 Task: Open Card Card0000000308 in Board Board0000000077 in Workspace WS0000000026 in Trello. Add Member Carxxstreet791@gmail.com to Card Card0000000308 in Board Board0000000077 in Workspace WS0000000026 in Trello. Add Red Label titled Label0000000308 to Card Card0000000308 in Board Board0000000077 in Workspace WS0000000026 in Trello. Add Checklist CL0000000308 to Card Card0000000308 in Board Board0000000077 in Workspace WS0000000026 in Trello. Add Dates with Start Date as Nov 01 2023 and Due Date as Nov 30 2023 to Card Card0000000308 in Board Board0000000077 in Workspace WS0000000026 in Trello
Action: Mouse moved to (349, 552)
Screenshot: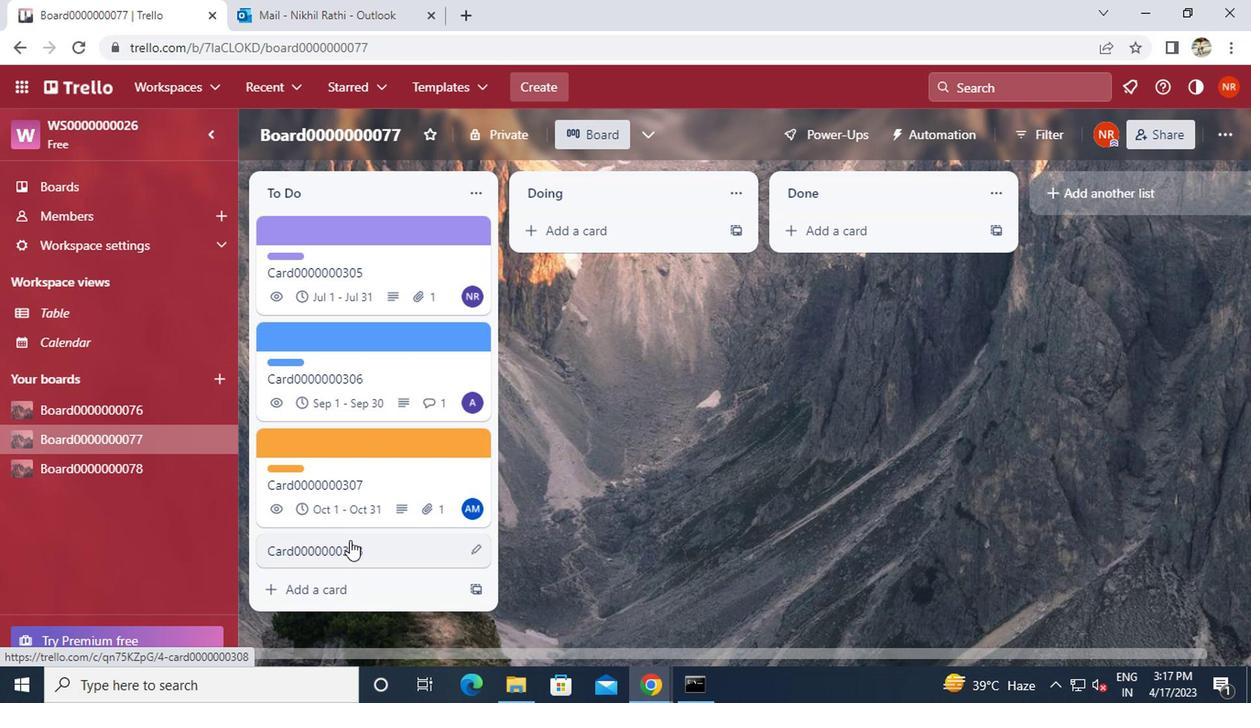 
Action: Mouse pressed left at (349, 552)
Screenshot: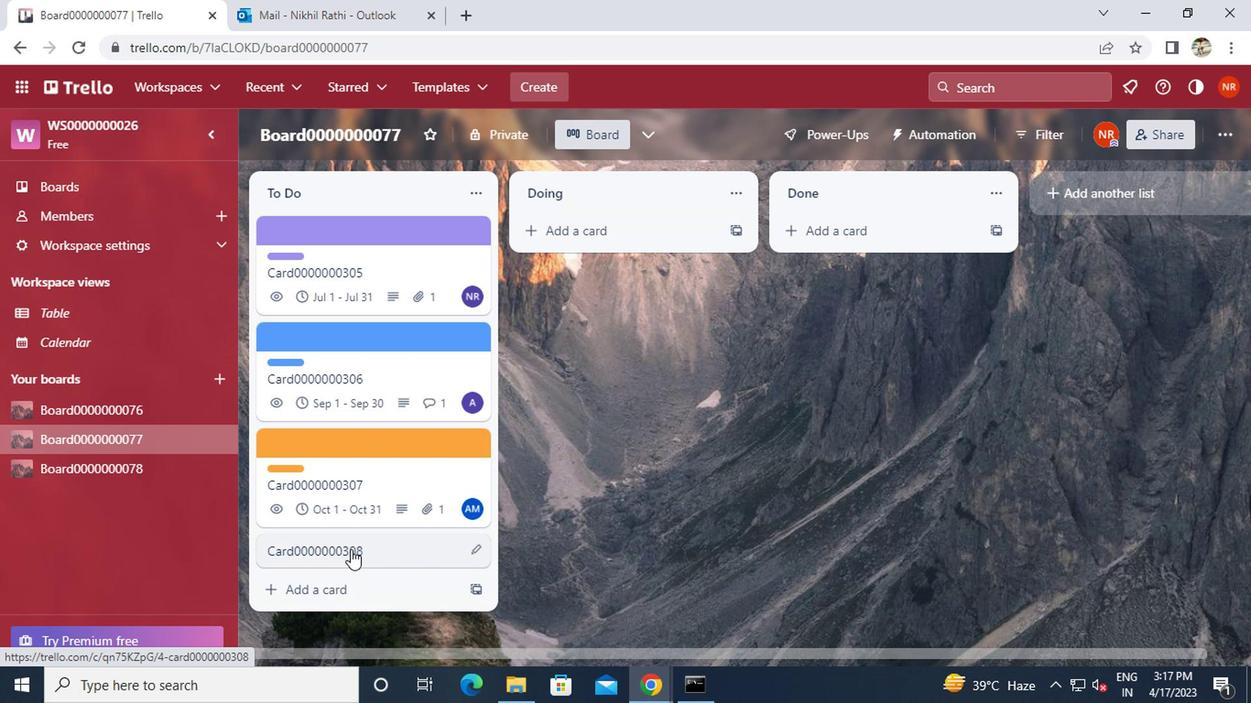 
Action: Mouse moved to (821, 233)
Screenshot: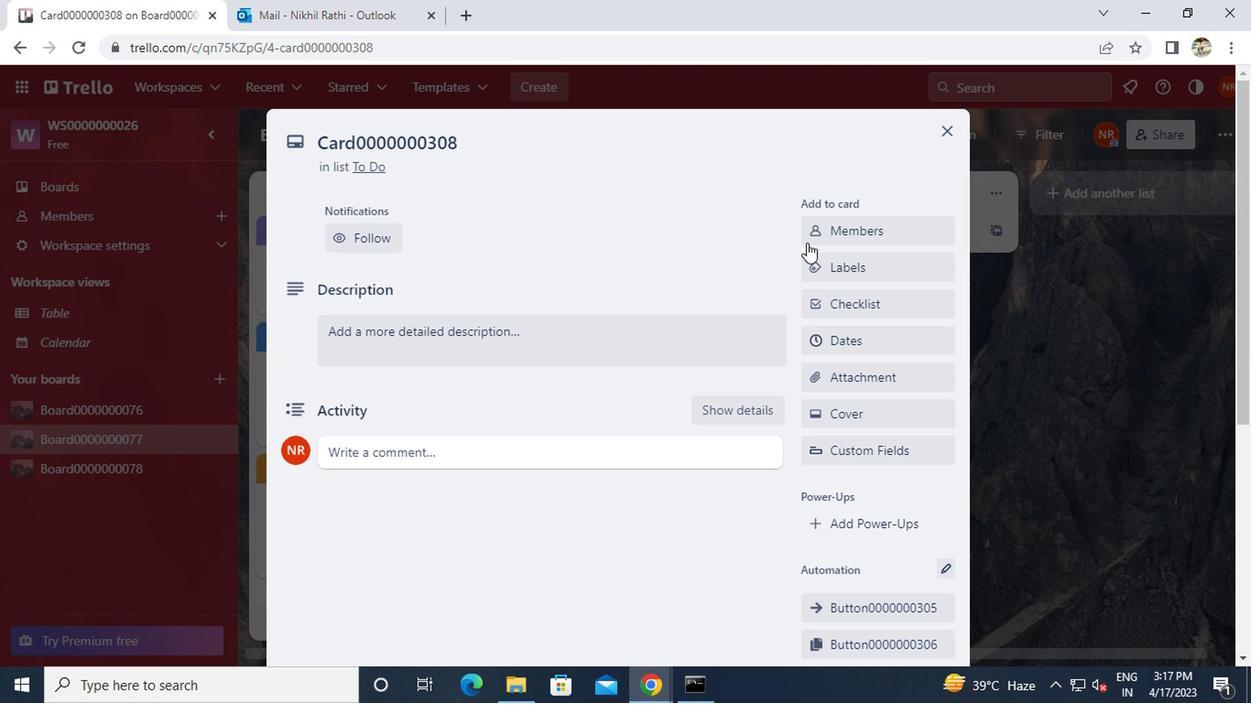 
Action: Mouse pressed left at (821, 233)
Screenshot: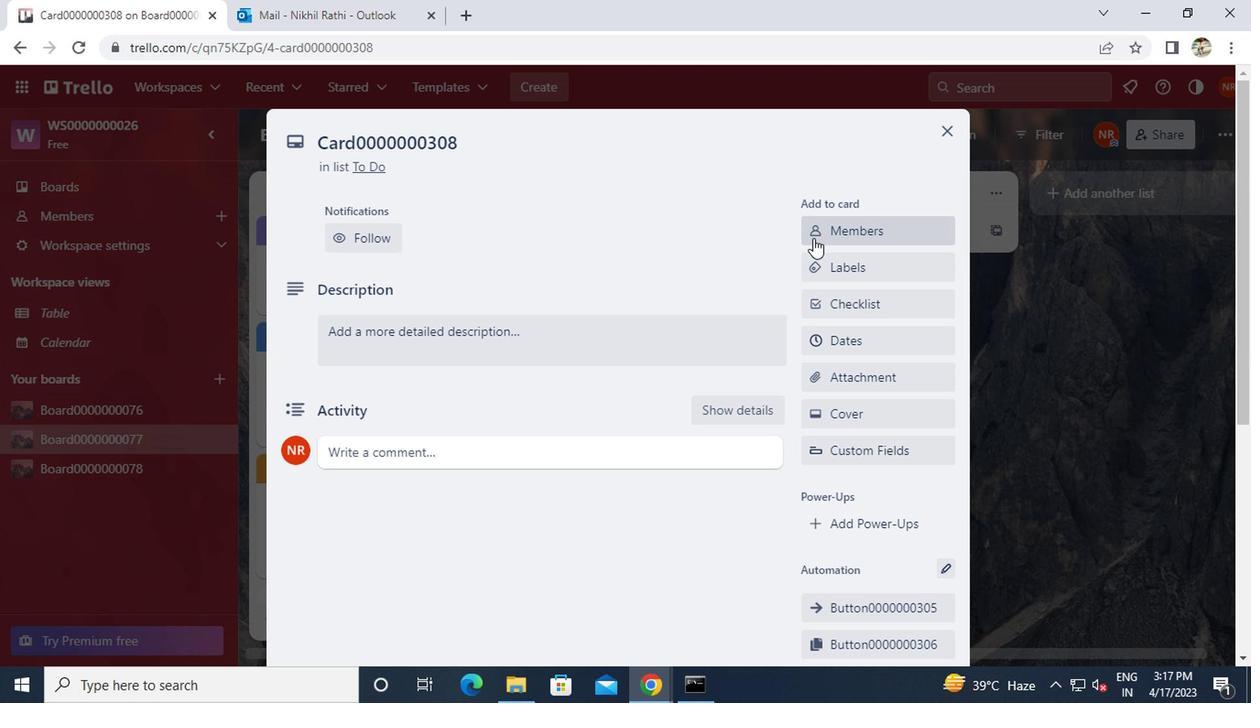 
Action: Key pressed c<Key.caps_lock>arxxstreet791<Key.shift>@GMAIL.COM
Screenshot: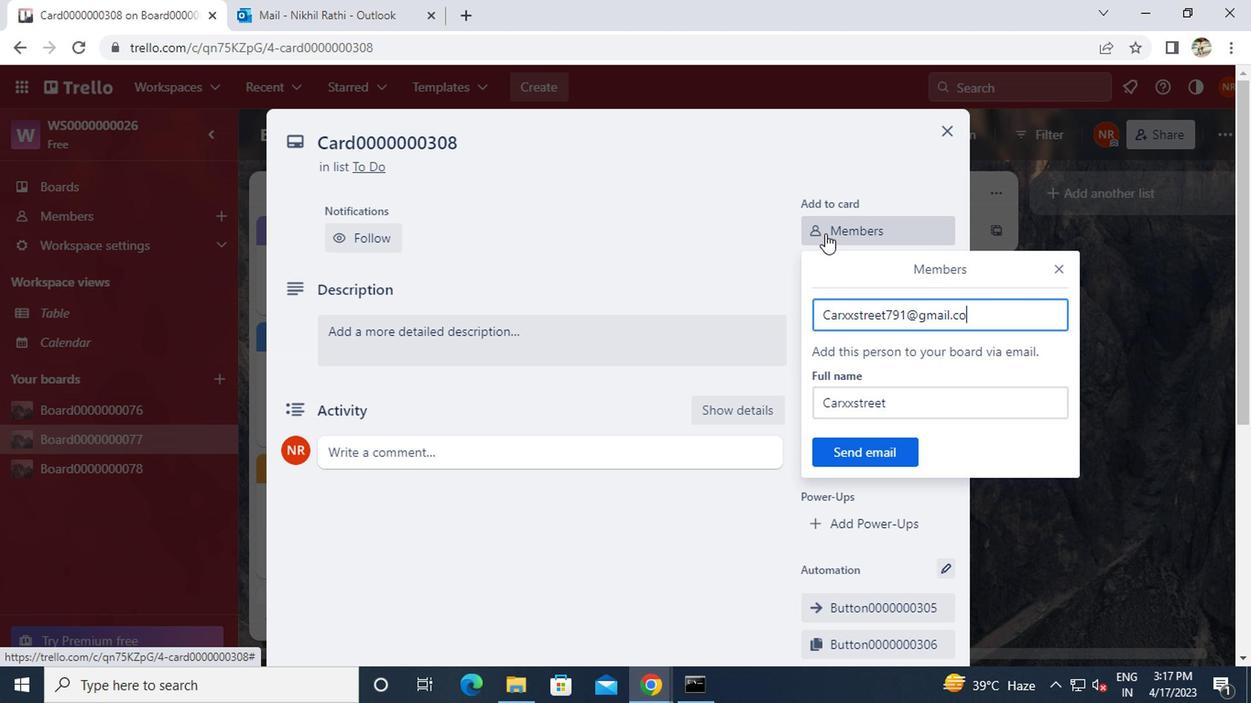 
Action: Mouse moved to (852, 450)
Screenshot: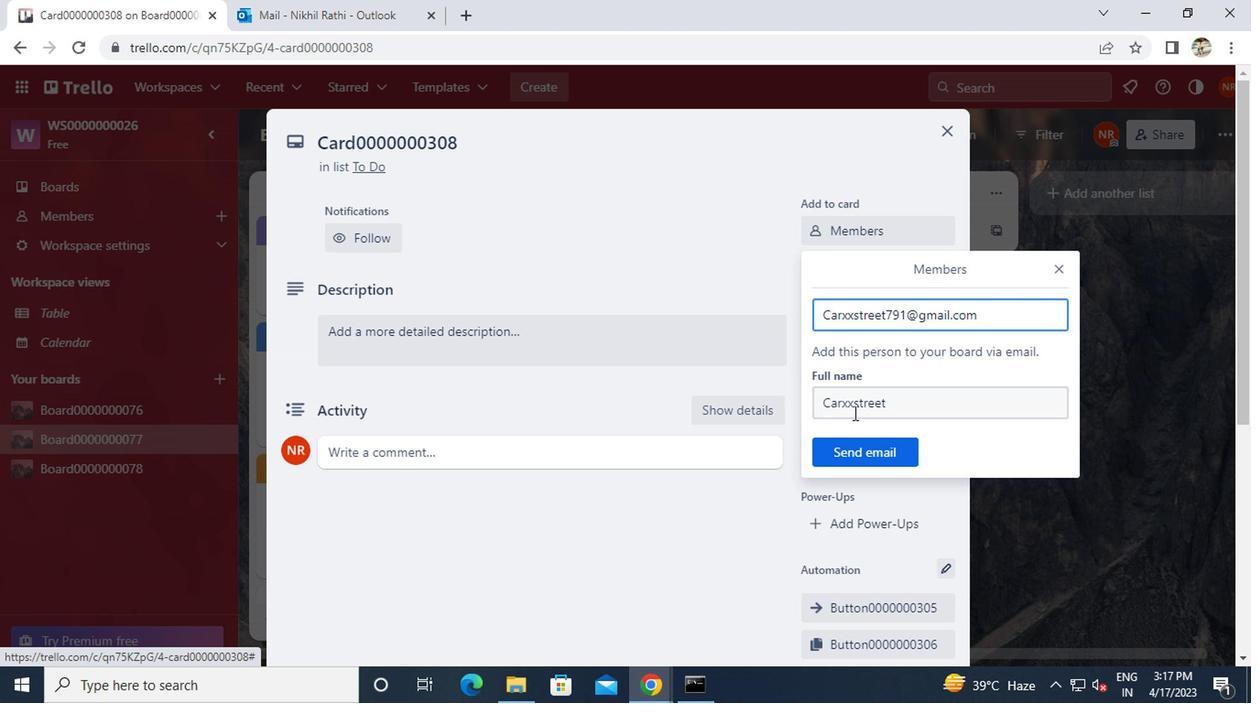 
Action: Mouse pressed left at (852, 450)
Screenshot: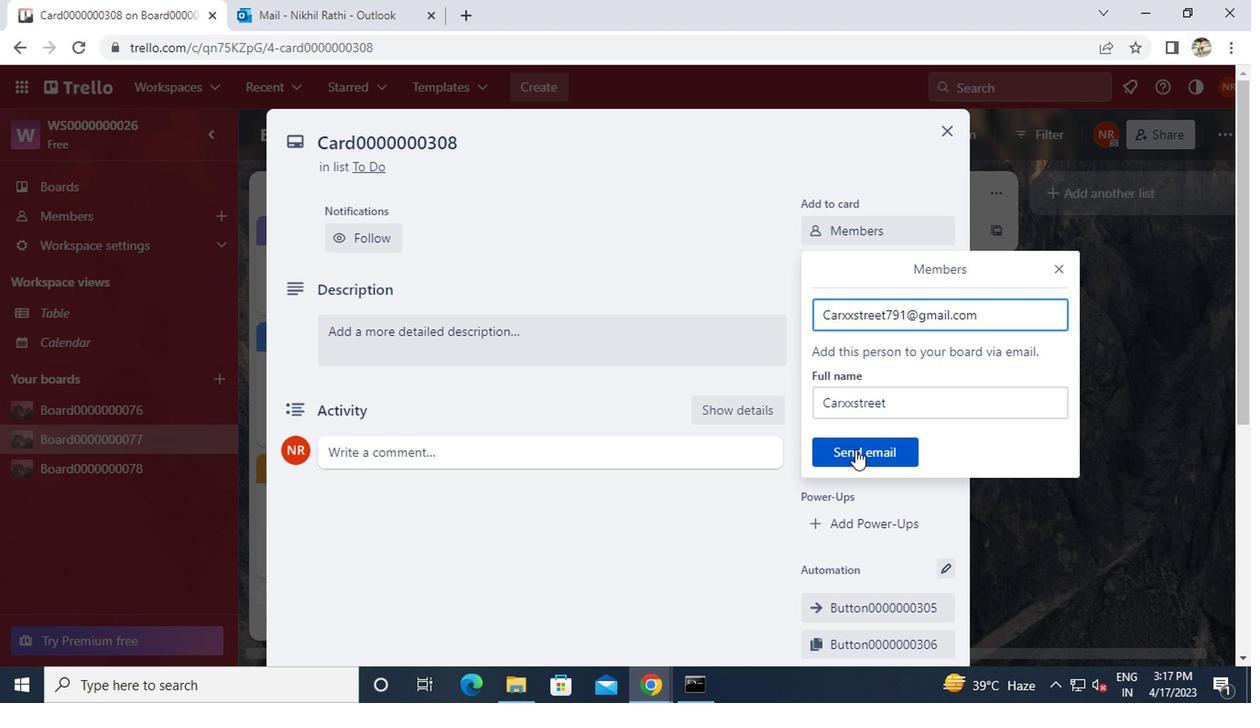 
Action: Mouse moved to (855, 264)
Screenshot: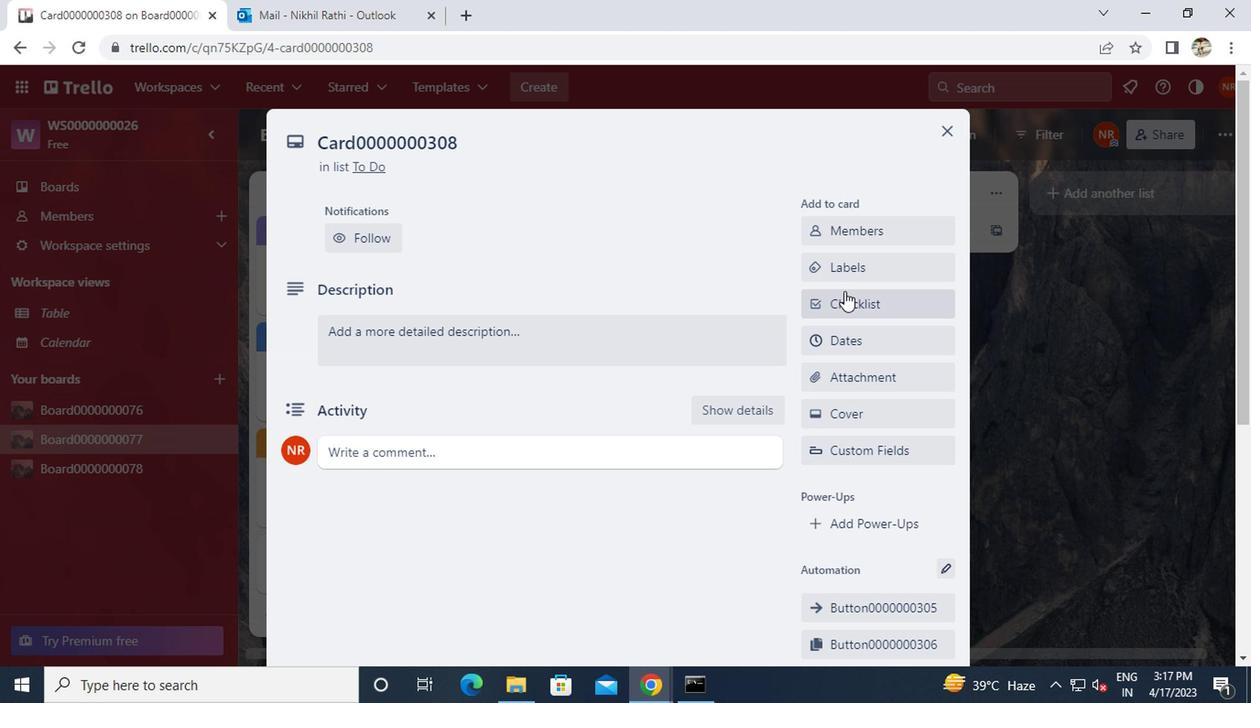 
Action: Mouse pressed left at (855, 264)
Screenshot: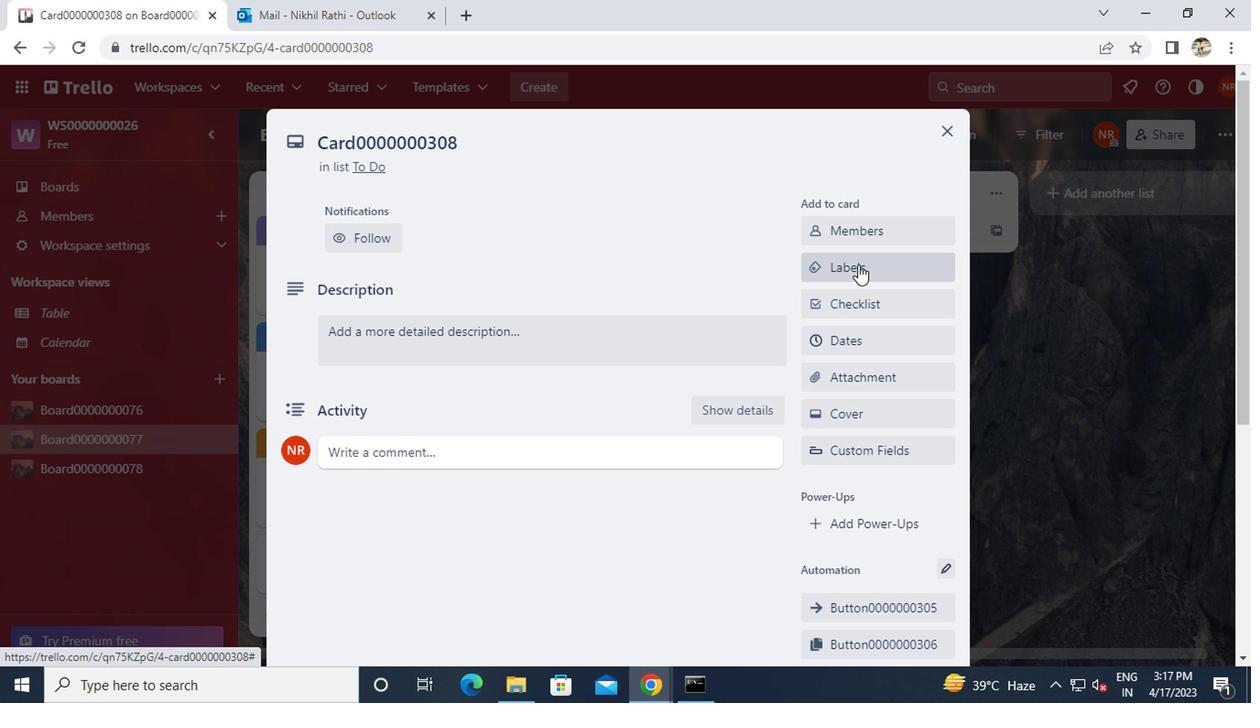 
Action: Mouse moved to (879, 548)
Screenshot: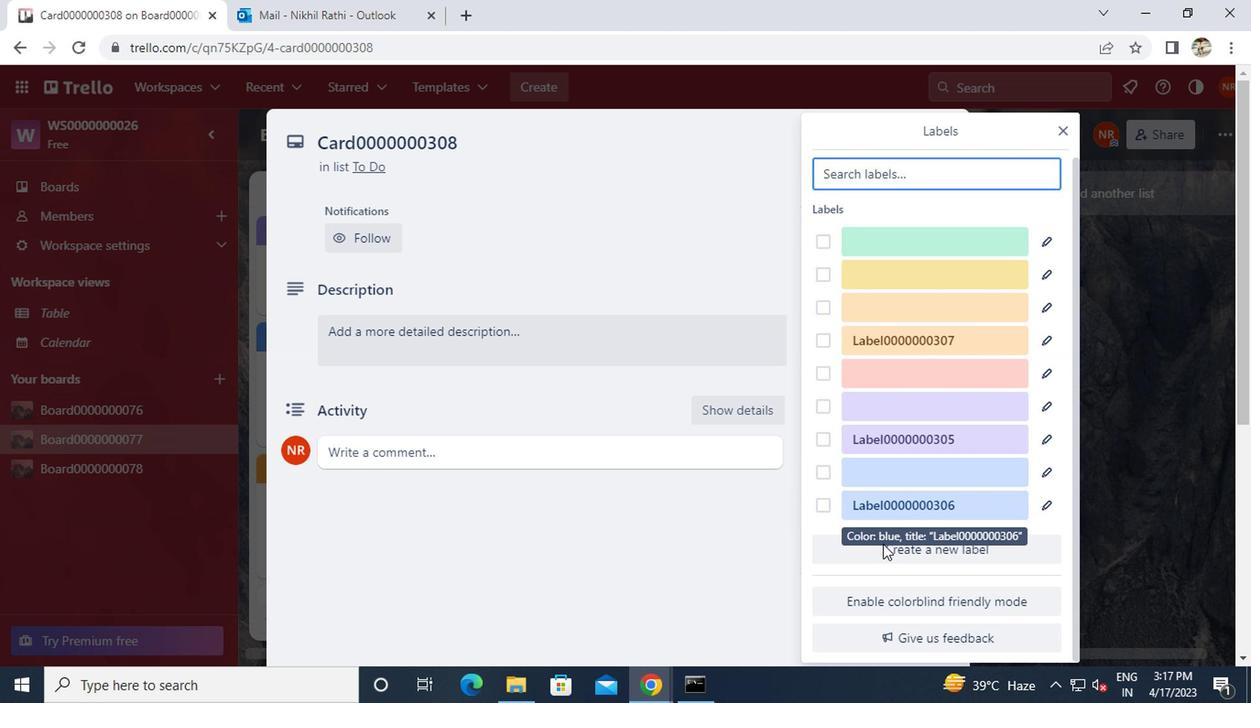 
Action: Mouse pressed left at (879, 548)
Screenshot: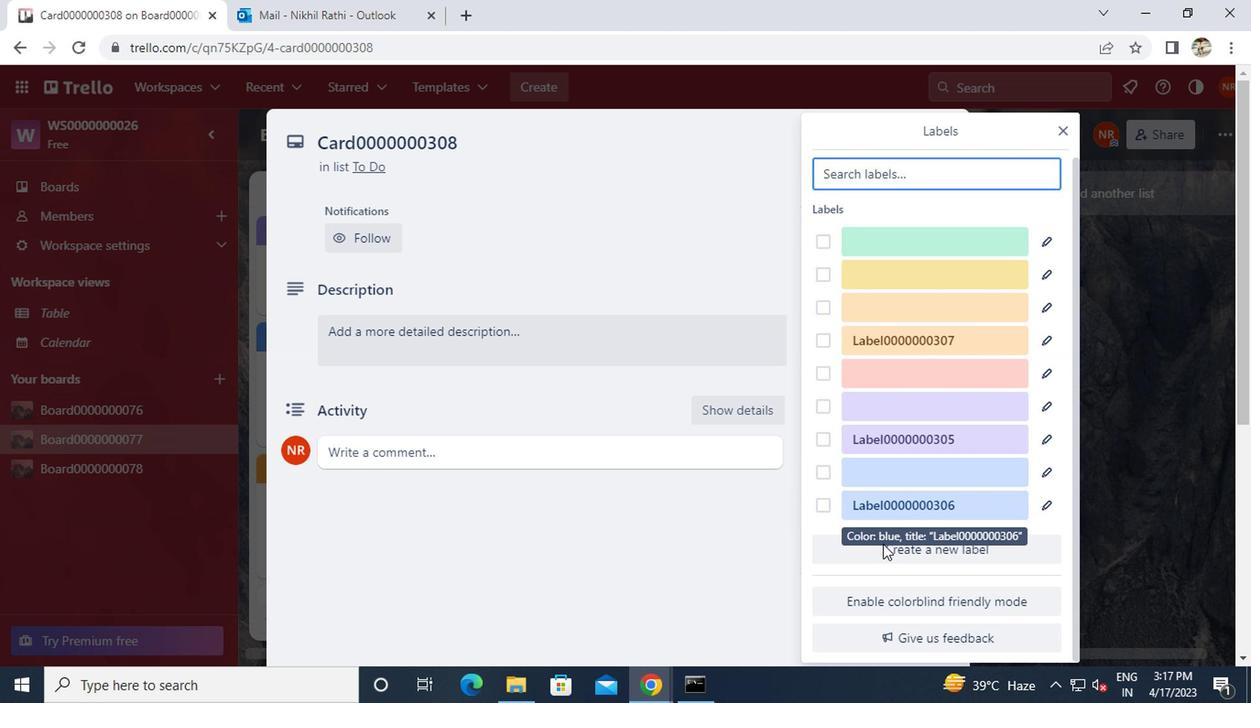 
Action: Mouse moved to (982, 434)
Screenshot: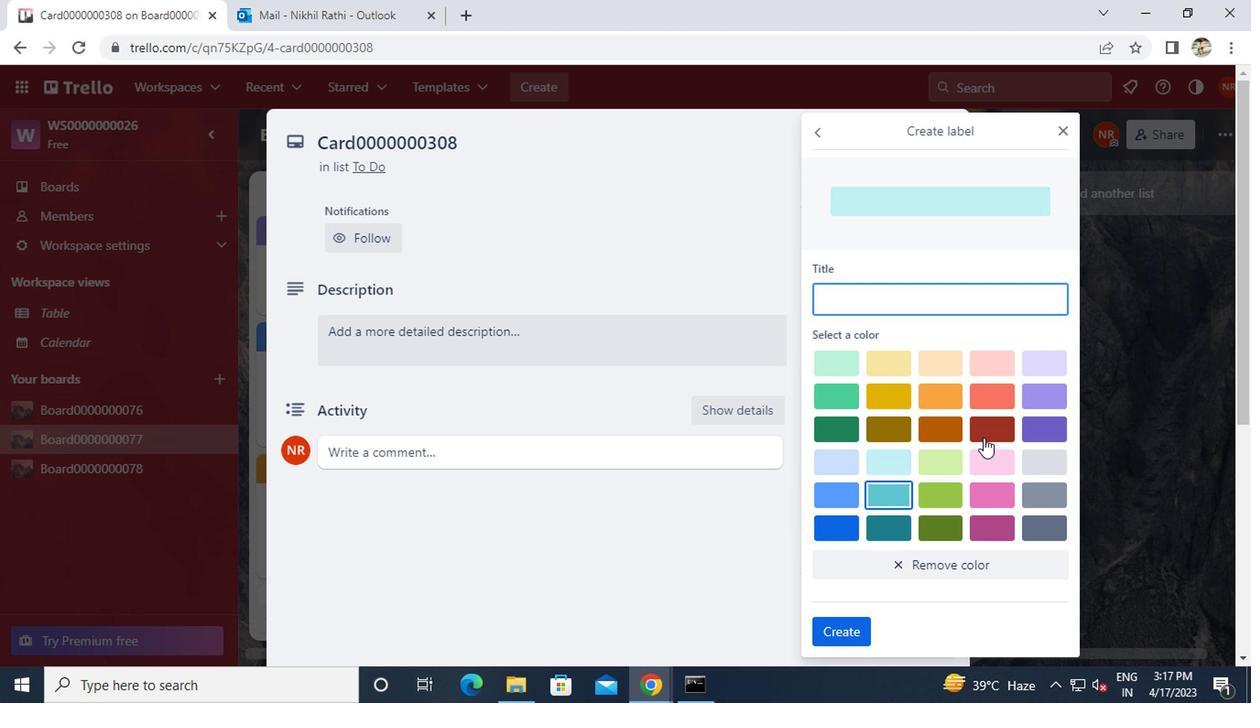 
Action: Mouse pressed left at (982, 434)
Screenshot: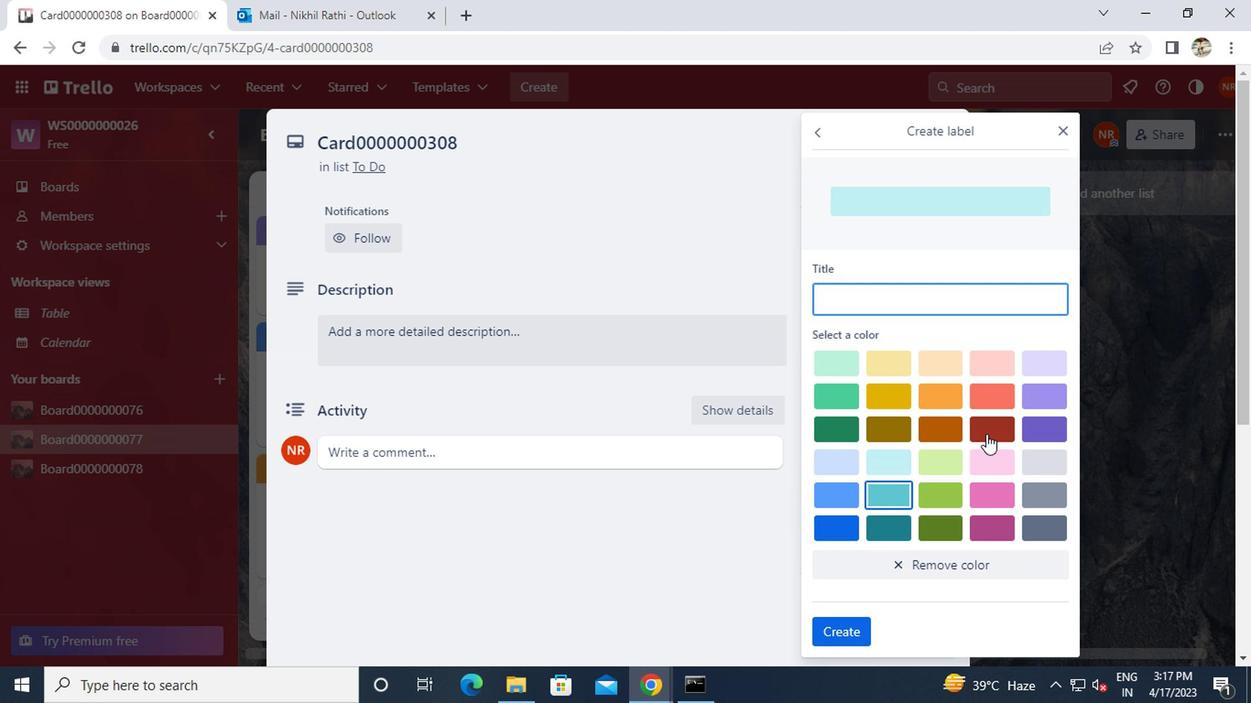 
Action: Mouse moved to (927, 297)
Screenshot: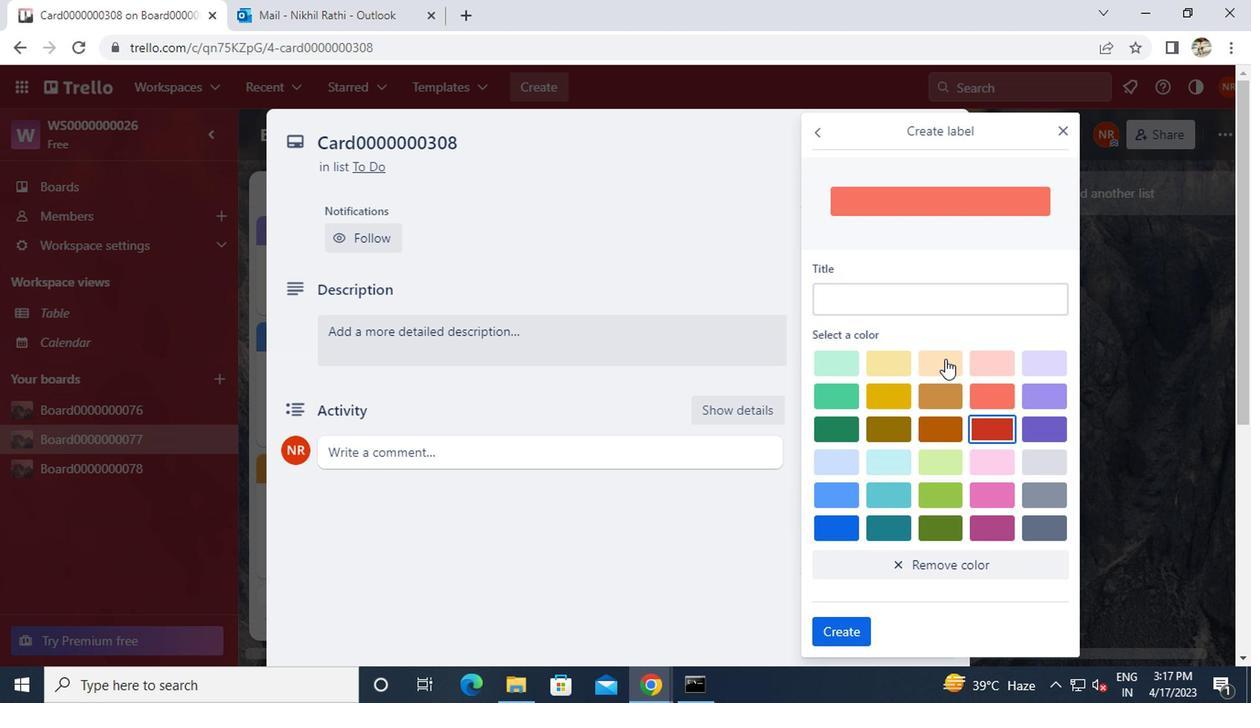 
Action: Mouse pressed left at (927, 297)
Screenshot: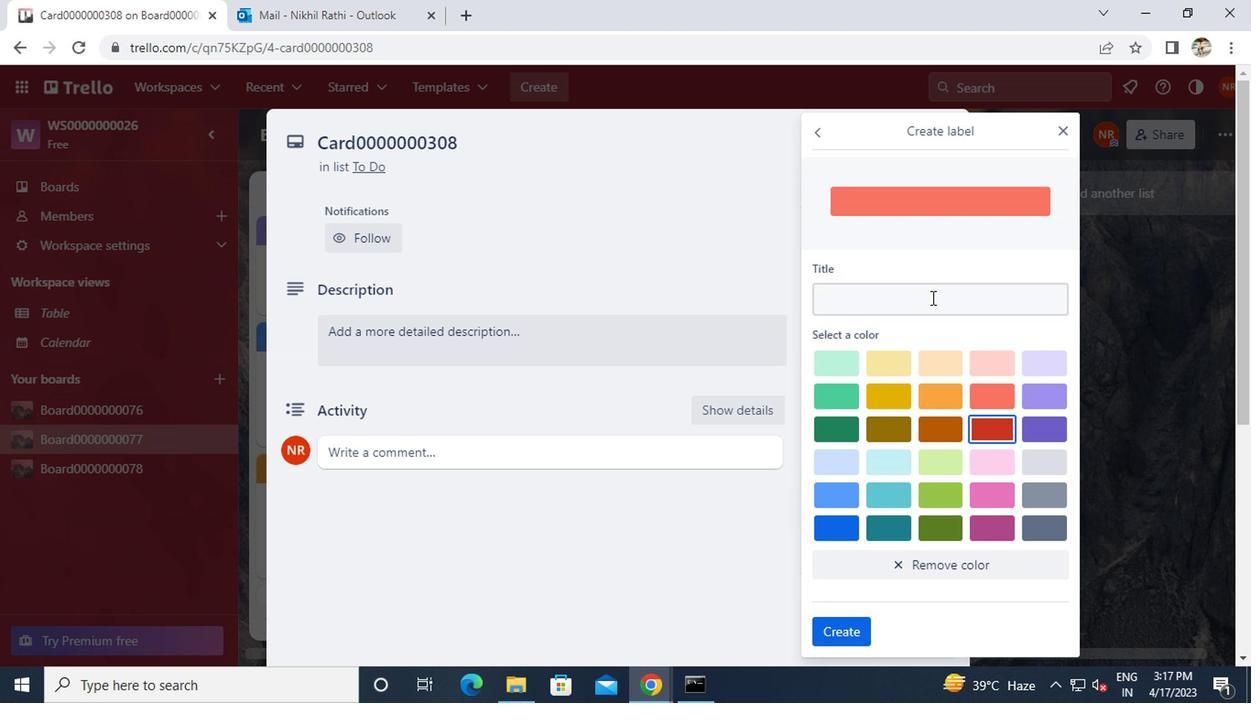 
Action: Key pressed <Key.caps_lock>L<Key.caps_lock>ABEL0000000308
Screenshot: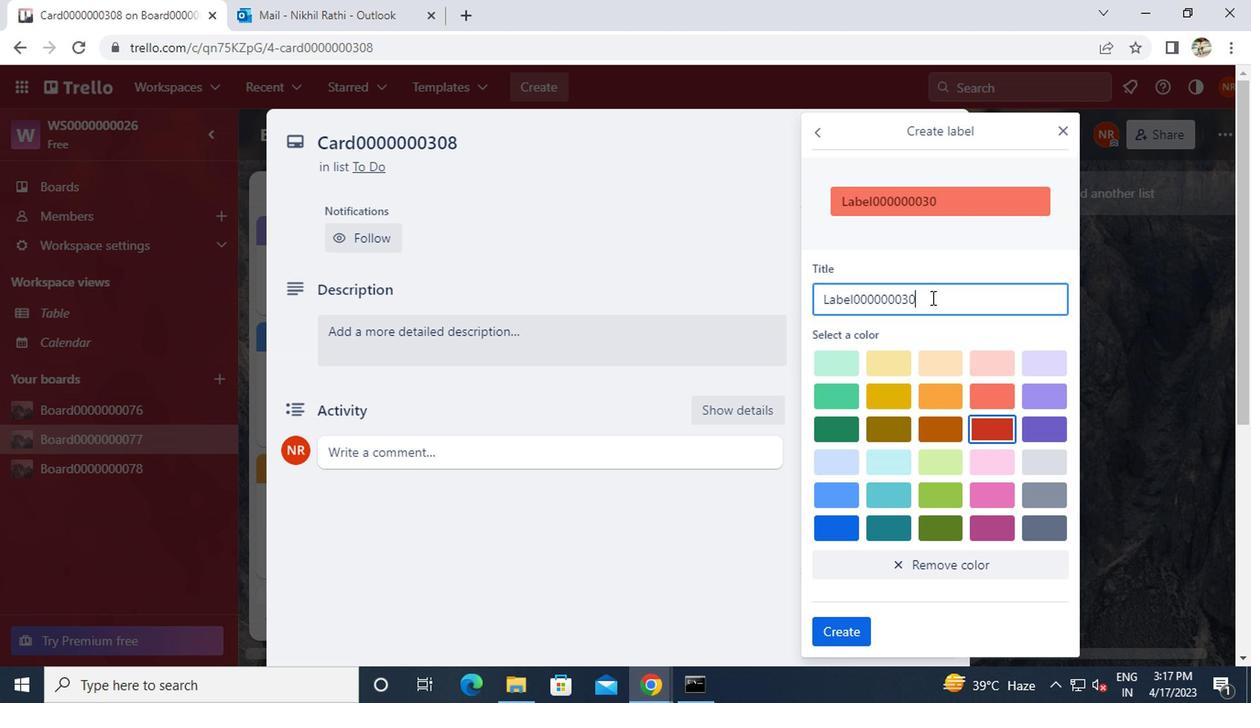 
Action: Mouse moved to (843, 627)
Screenshot: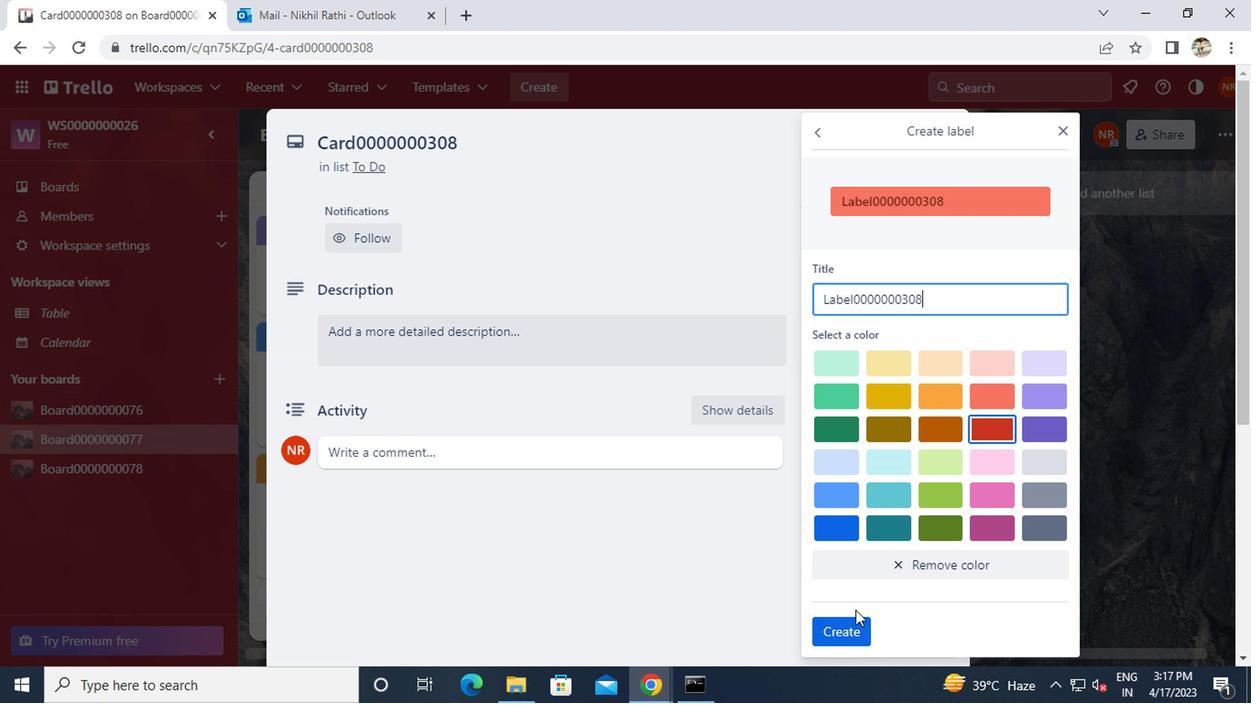 
Action: Mouse pressed left at (843, 627)
Screenshot: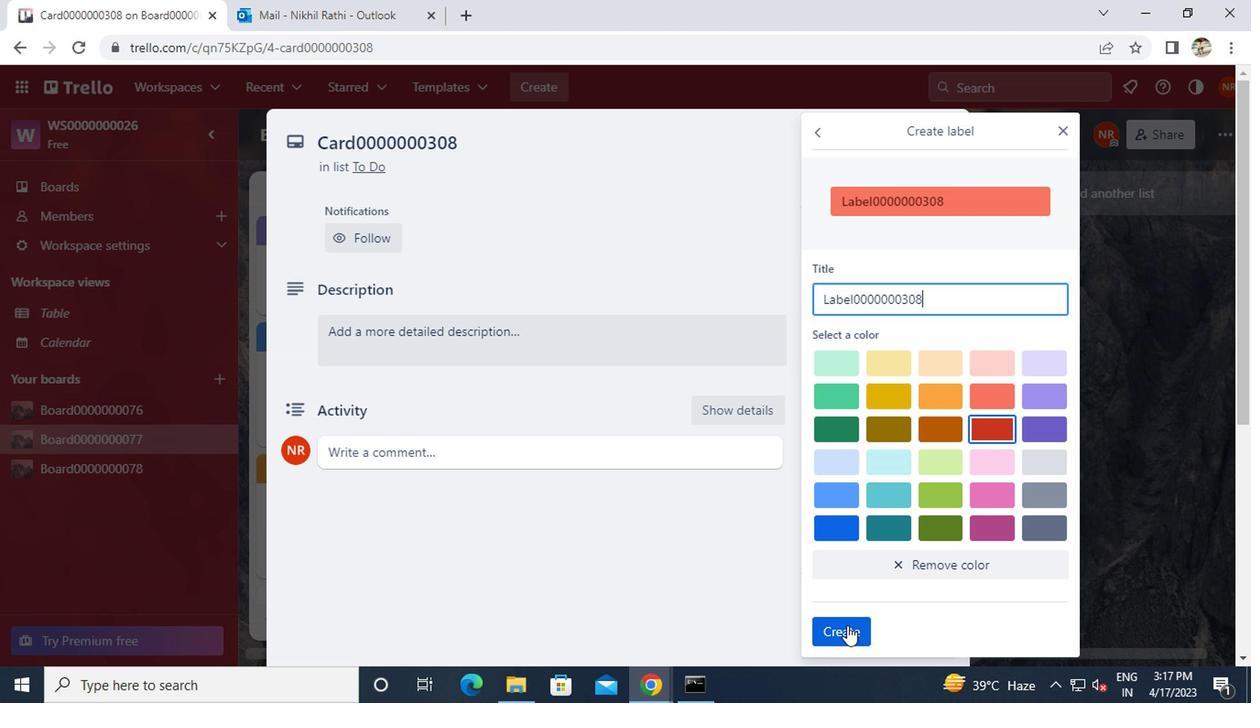
Action: Mouse moved to (1060, 125)
Screenshot: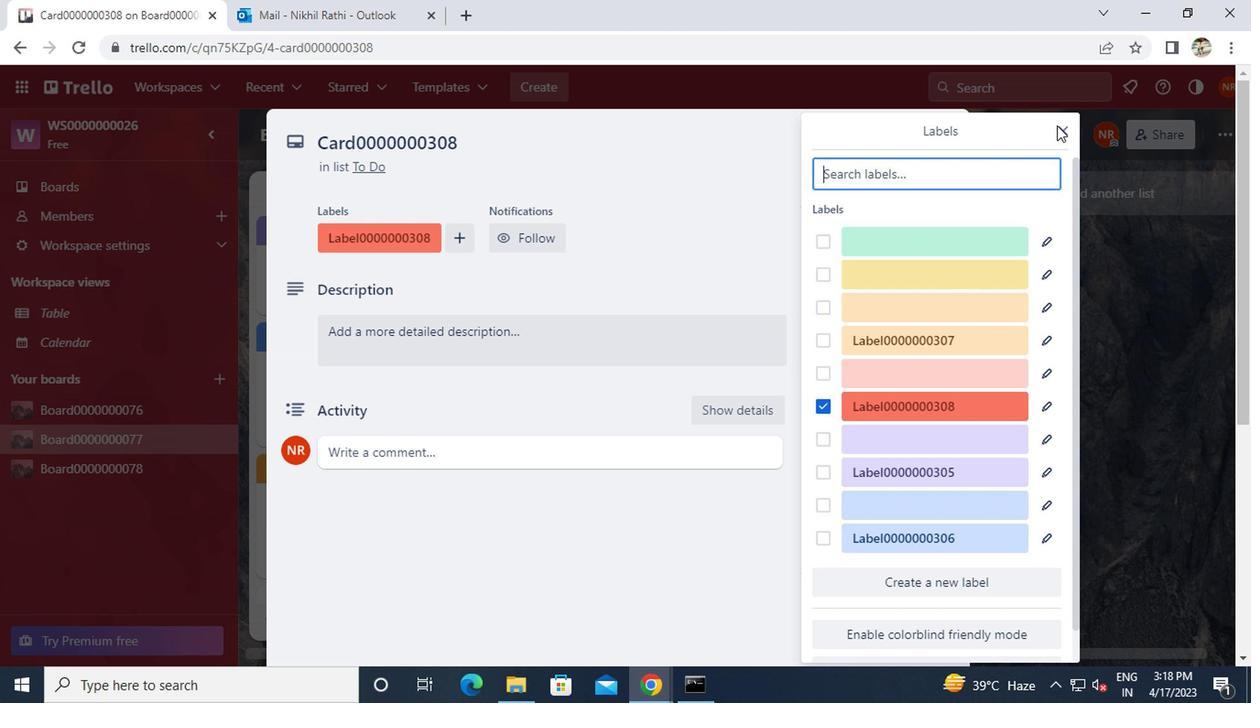 
Action: Mouse pressed left at (1060, 125)
Screenshot: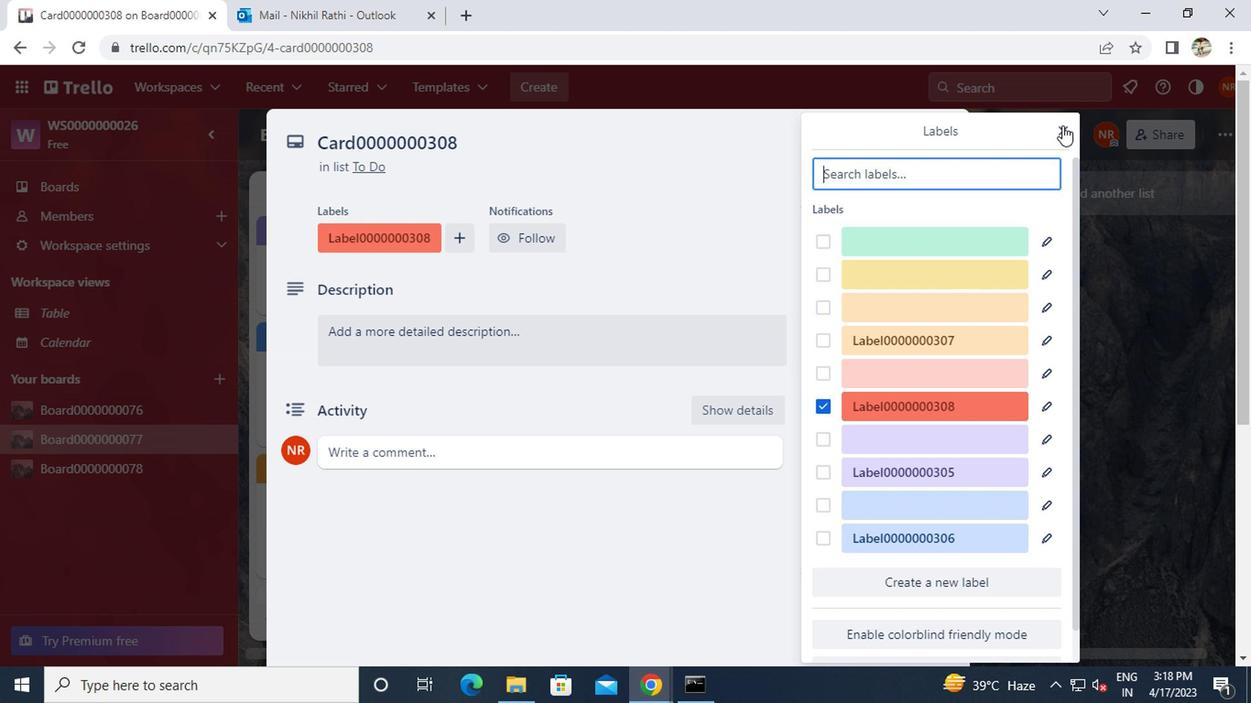 
Action: Mouse moved to (894, 289)
Screenshot: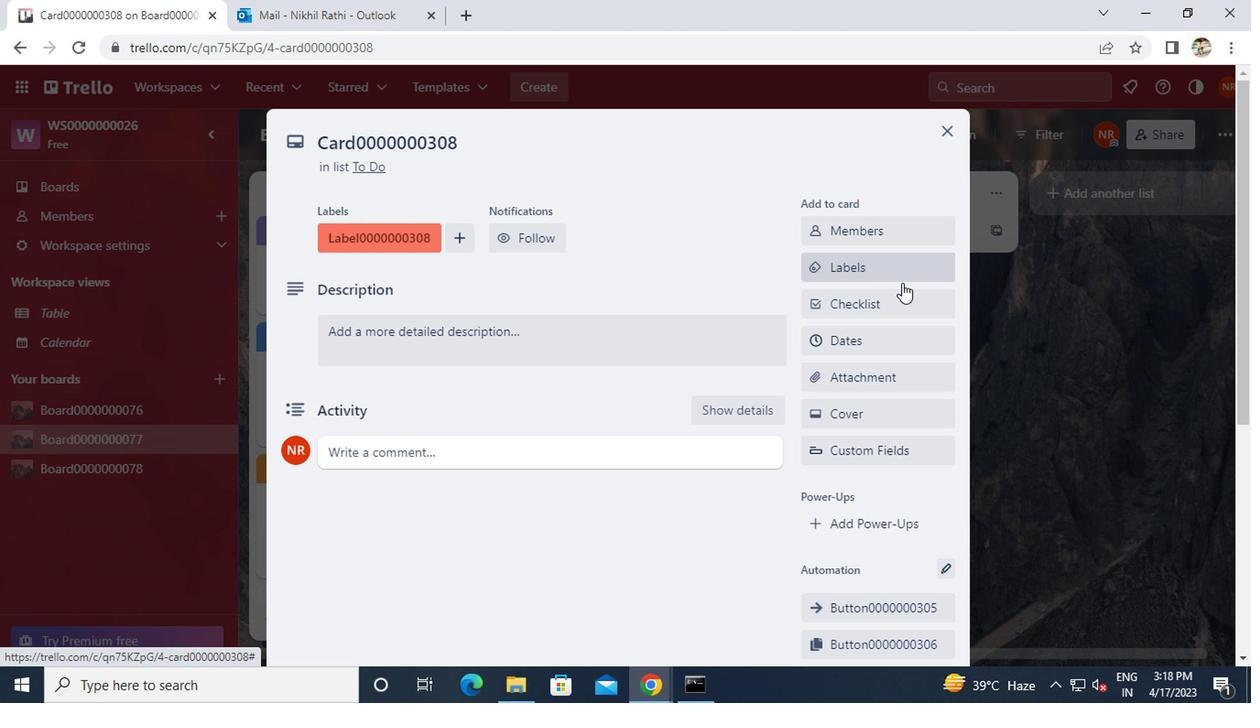
Action: Mouse pressed left at (894, 289)
Screenshot: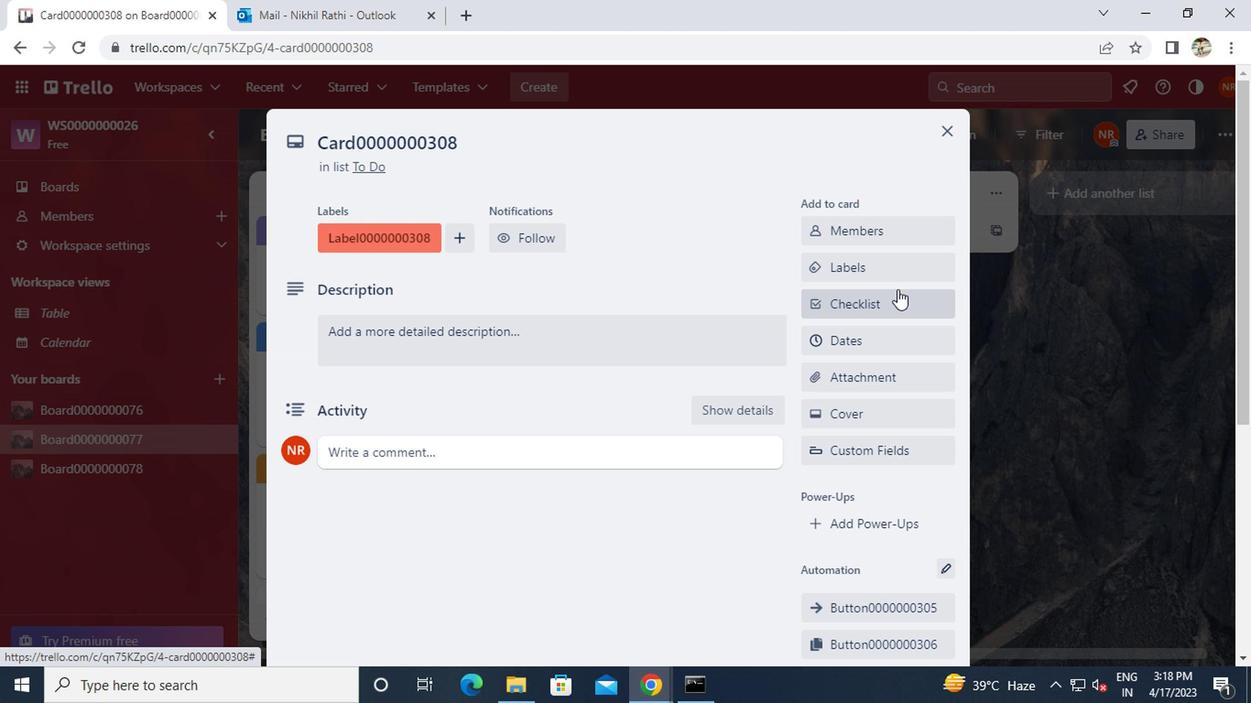 
Action: Key pressed <Key.caps_lock>CL0000000308
Screenshot: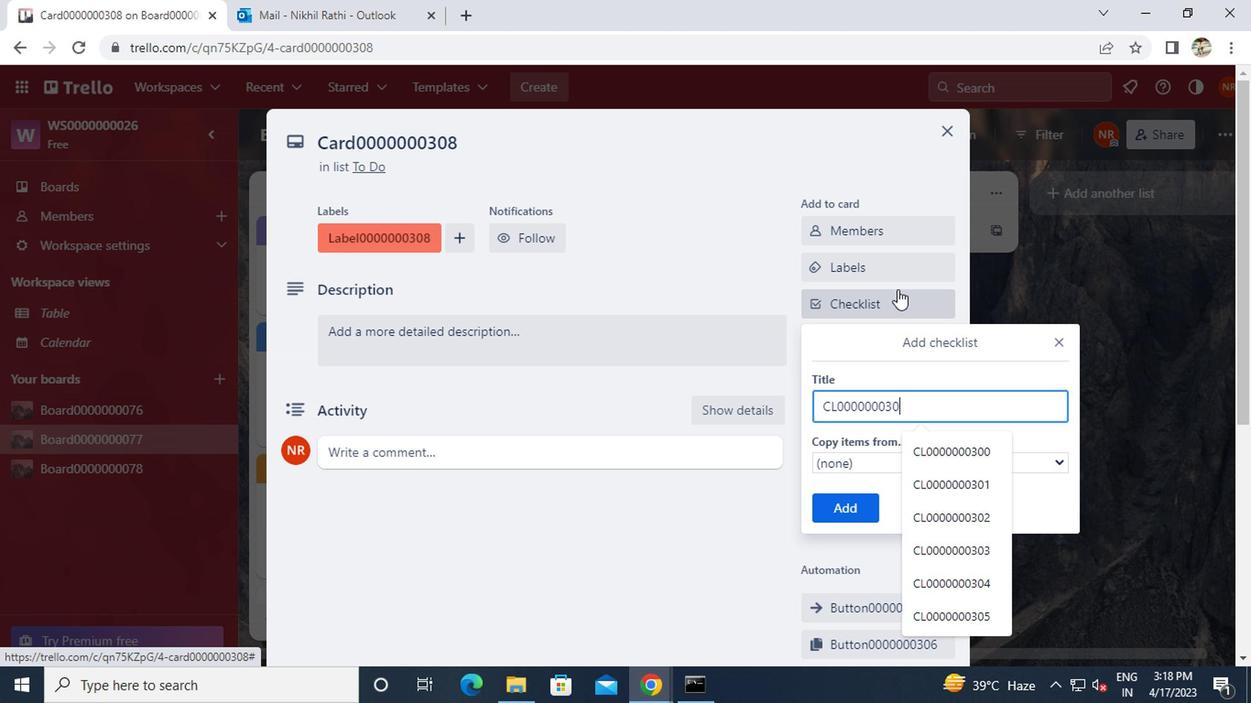 
Action: Mouse moved to (846, 504)
Screenshot: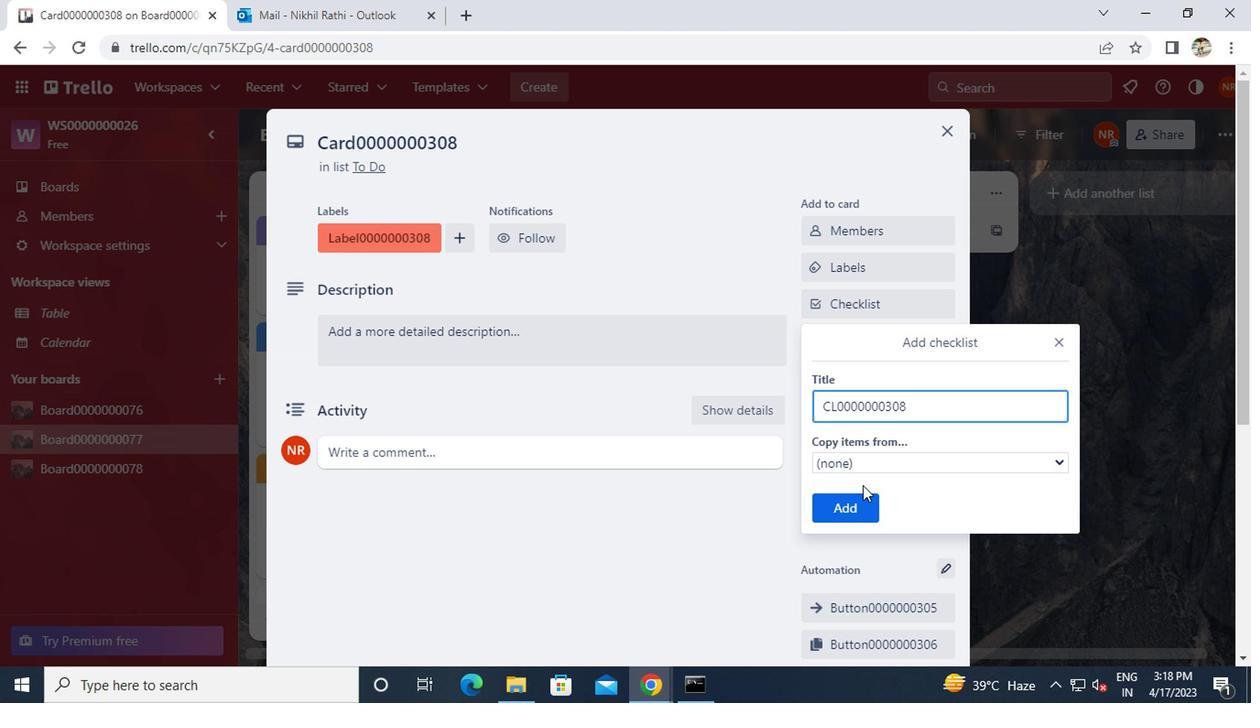 
Action: Mouse pressed left at (846, 504)
Screenshot: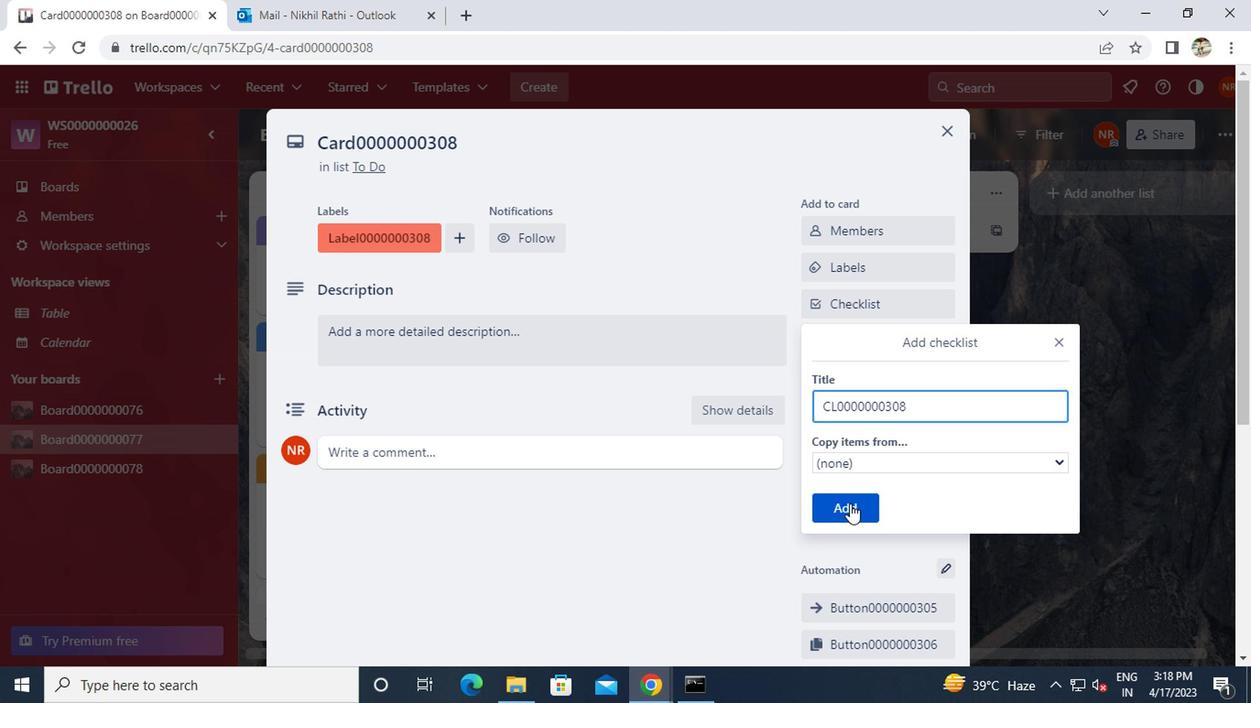 
Action: Mouse moved to (862, 342)
Screenshot: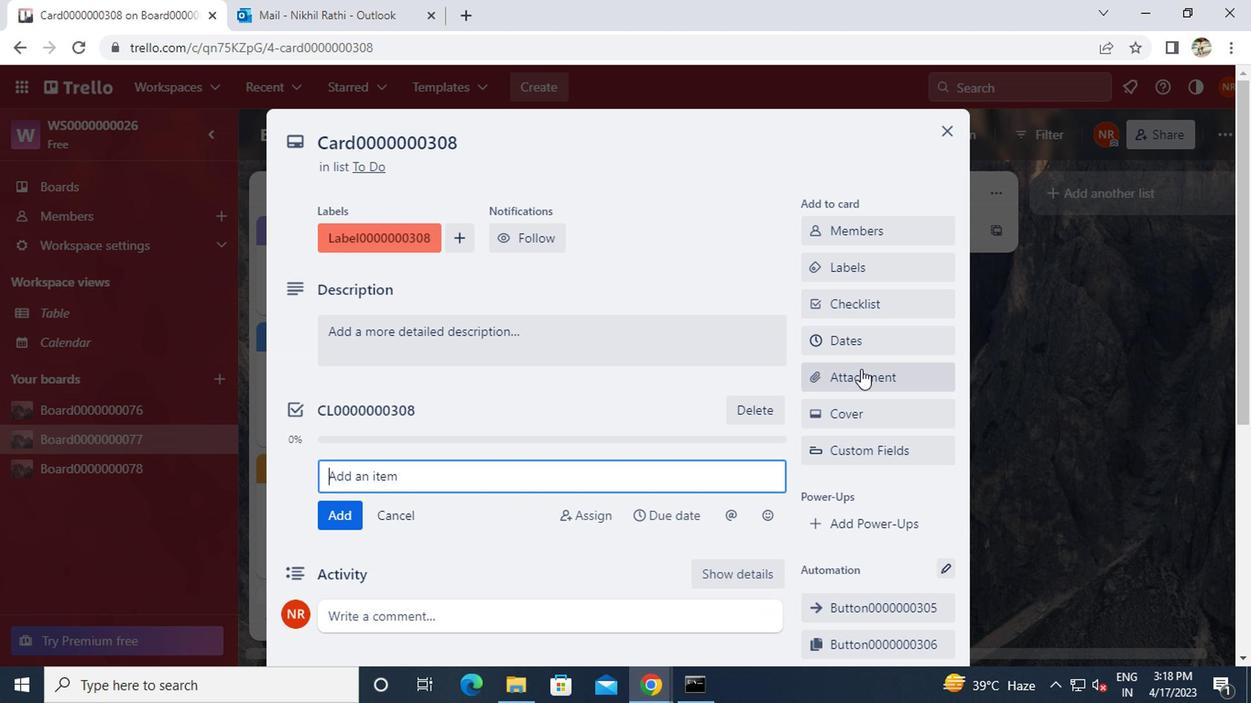 
Action: Mouse pressed left at (862, 342)
Screenshot: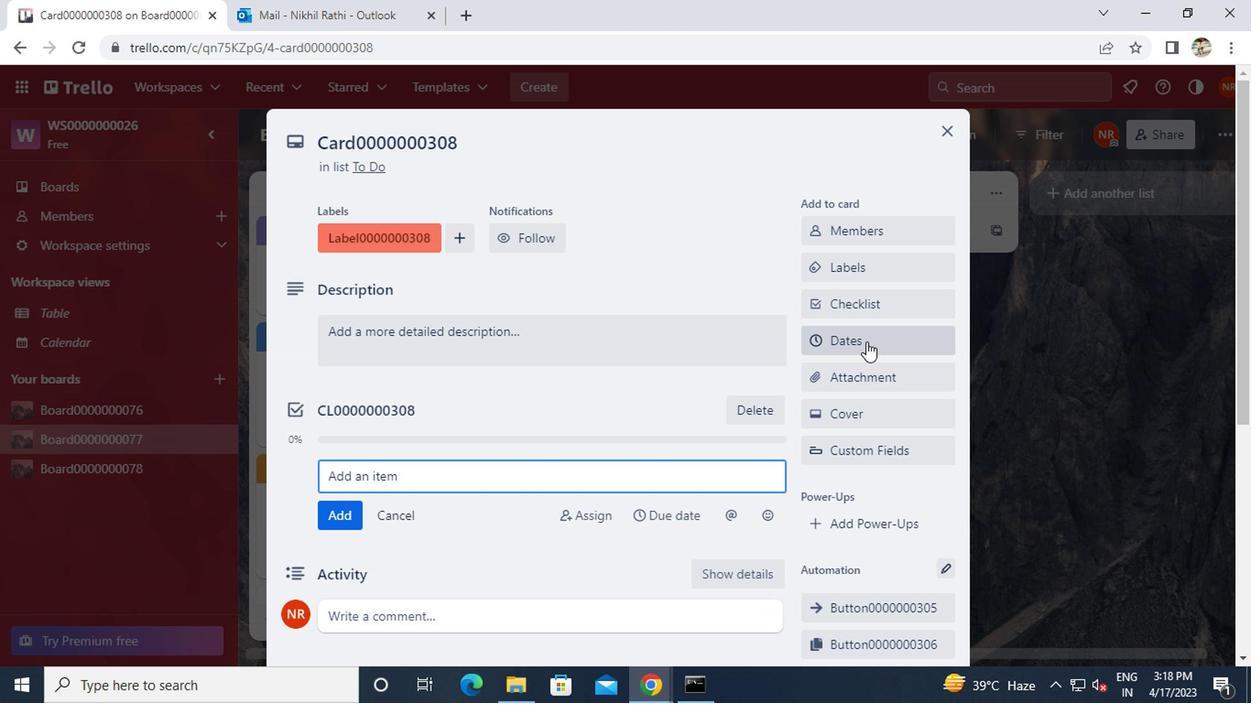 
Action: Mouse moved to (811, 456)
Screenshot: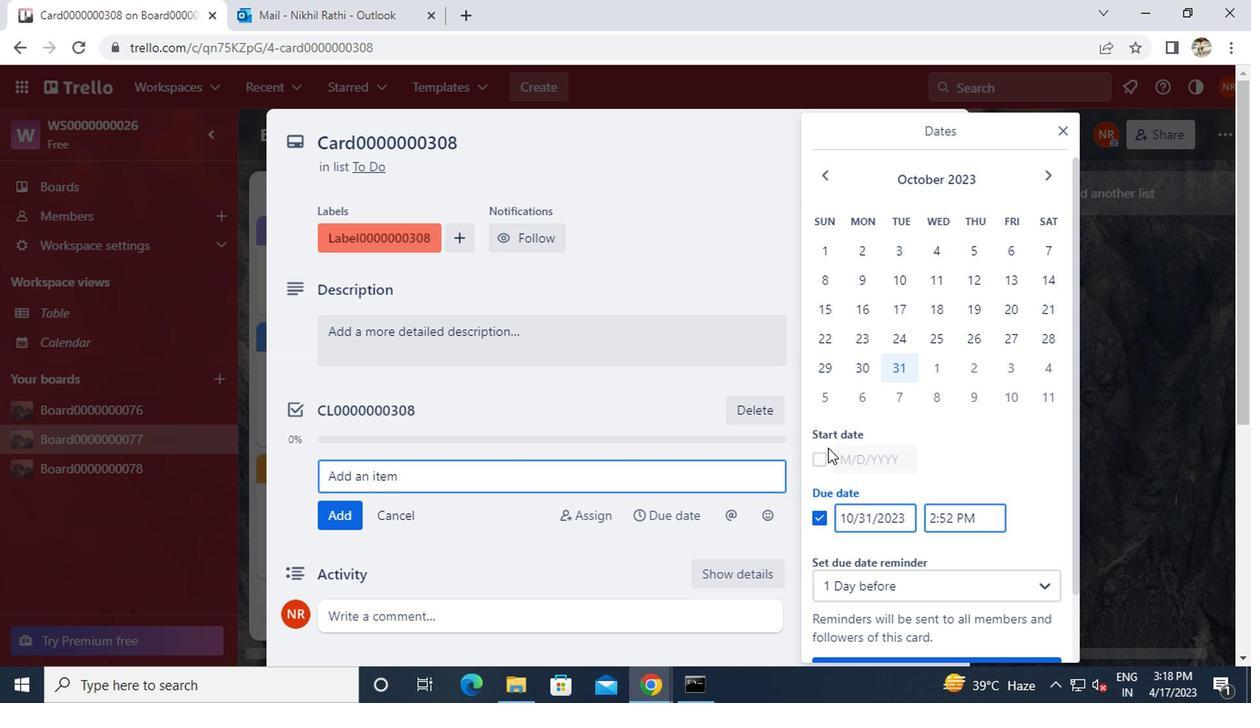 
Action: Mouse pressed left at (811, 456)
Screenshot: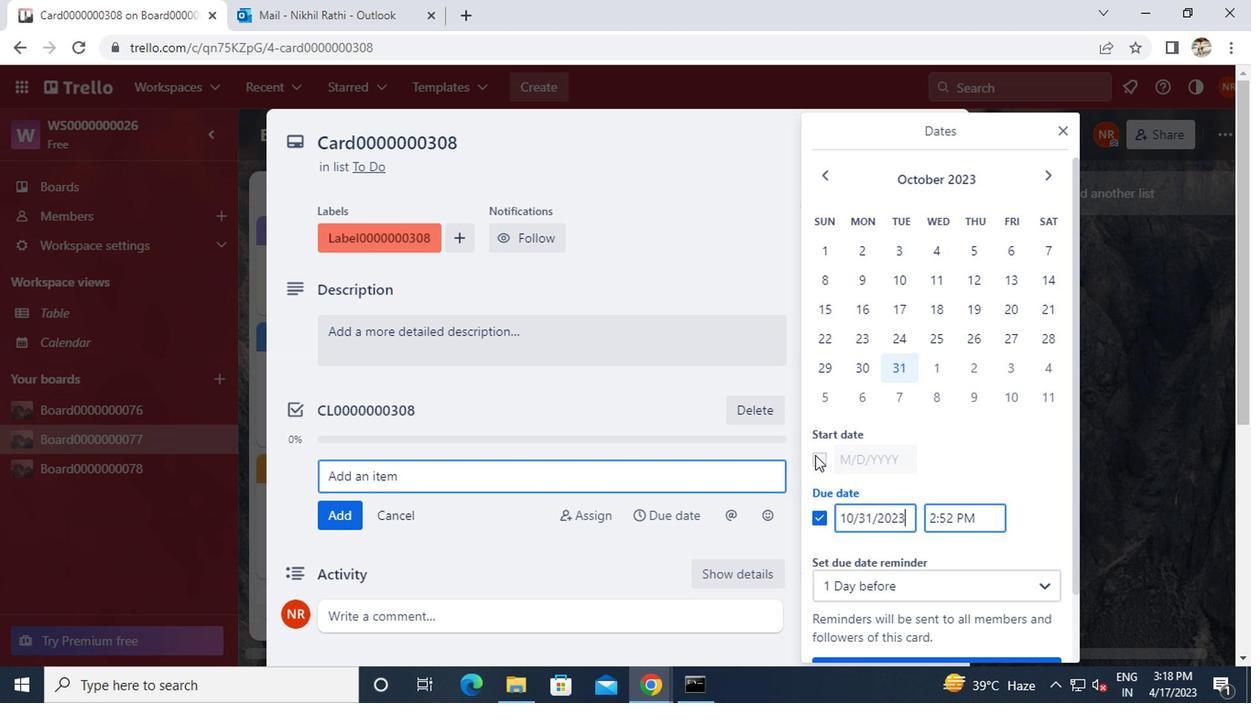 
Action: Mouse moved to (1042, 173)
Screenshot: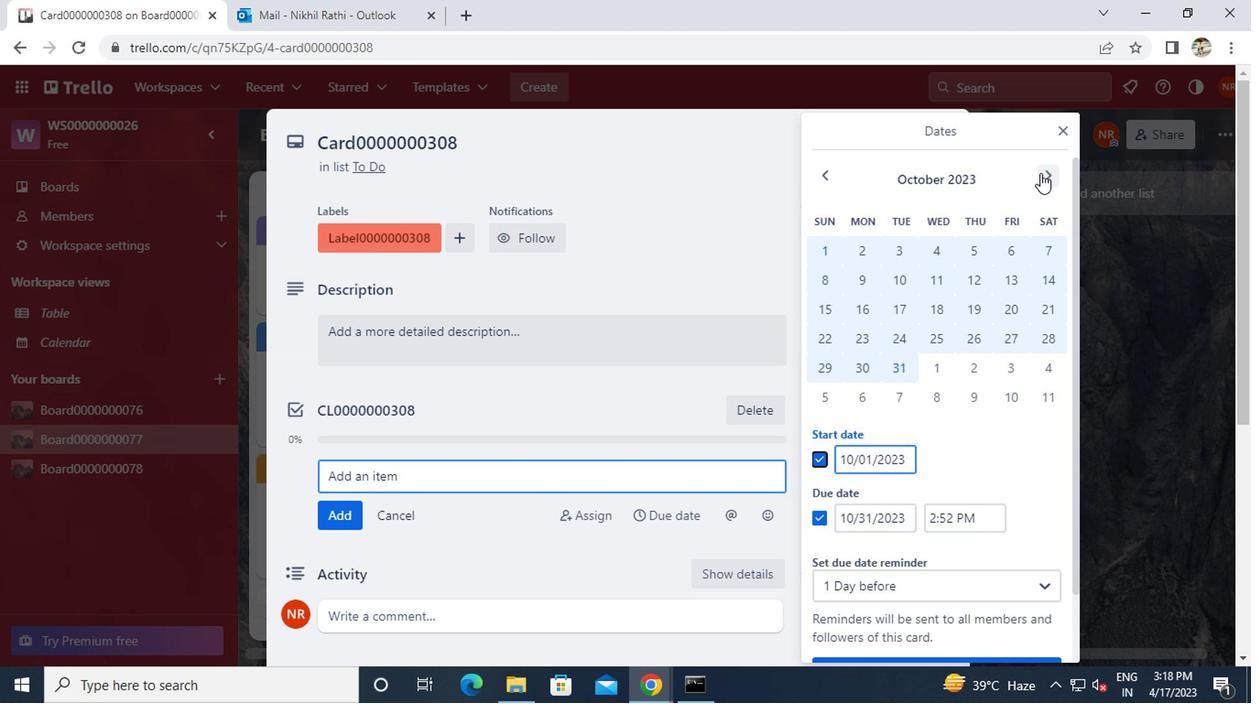 
Action: Mouse pressed left at (1042, 173)
Screenshot: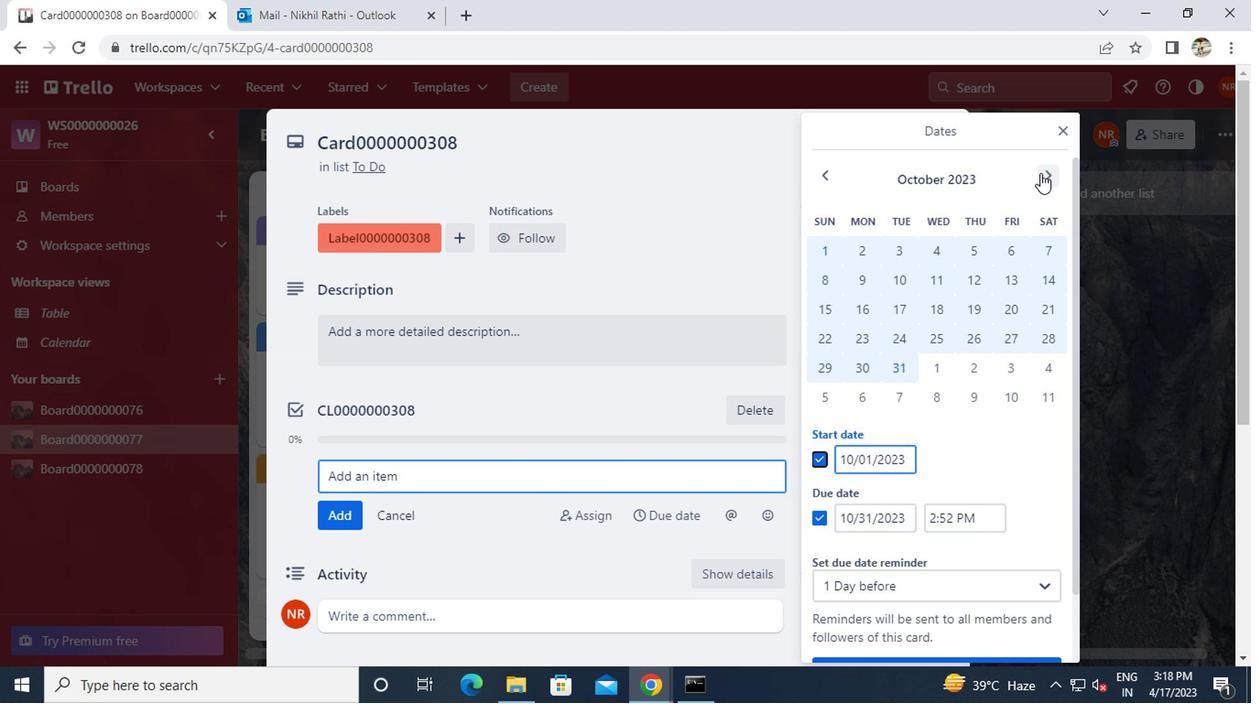 
Action: Mouse moved to (928, 246)
Screenshot: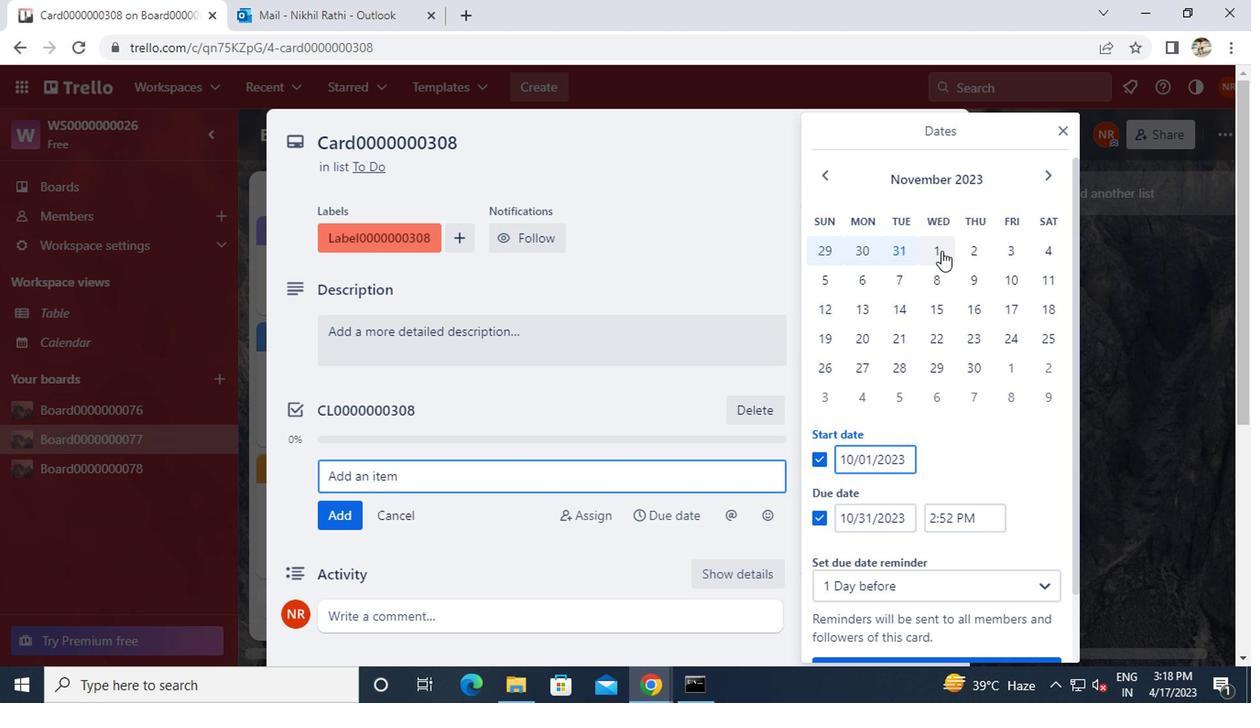 
Action: Mouse pressed left at (928, 246)
Screenshot: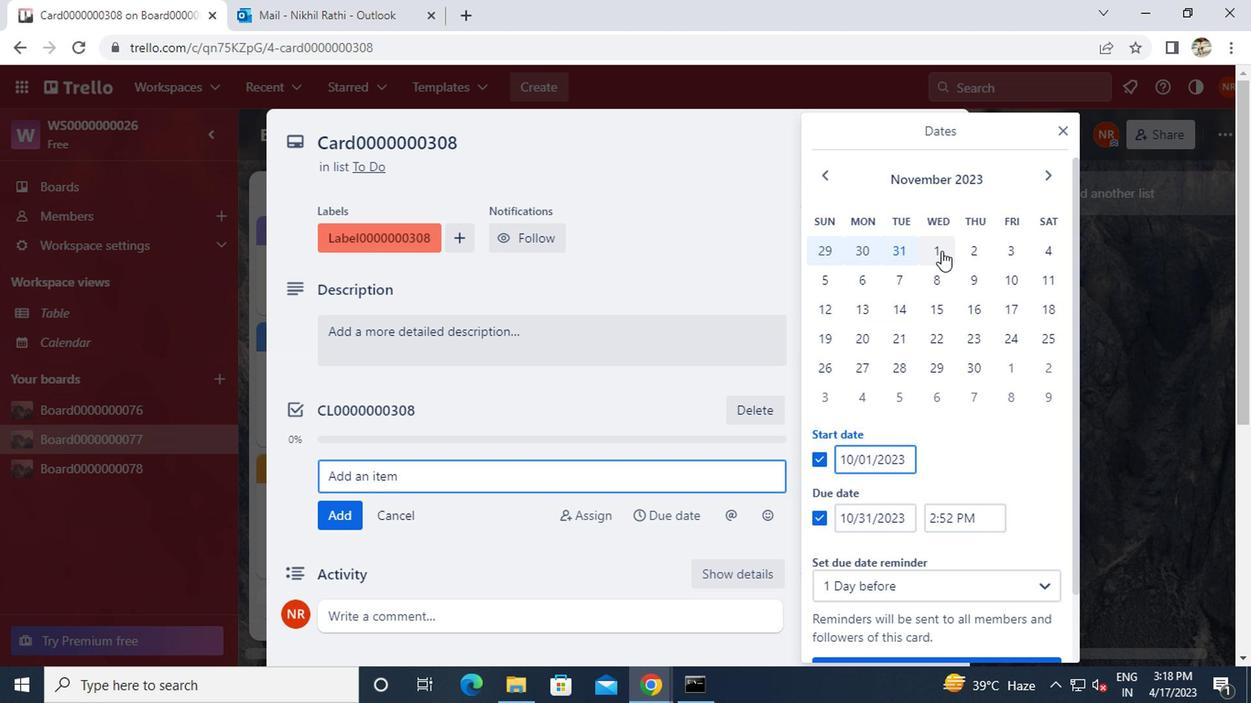 
Action: Mouse moved to (965, 362)
Screenshot: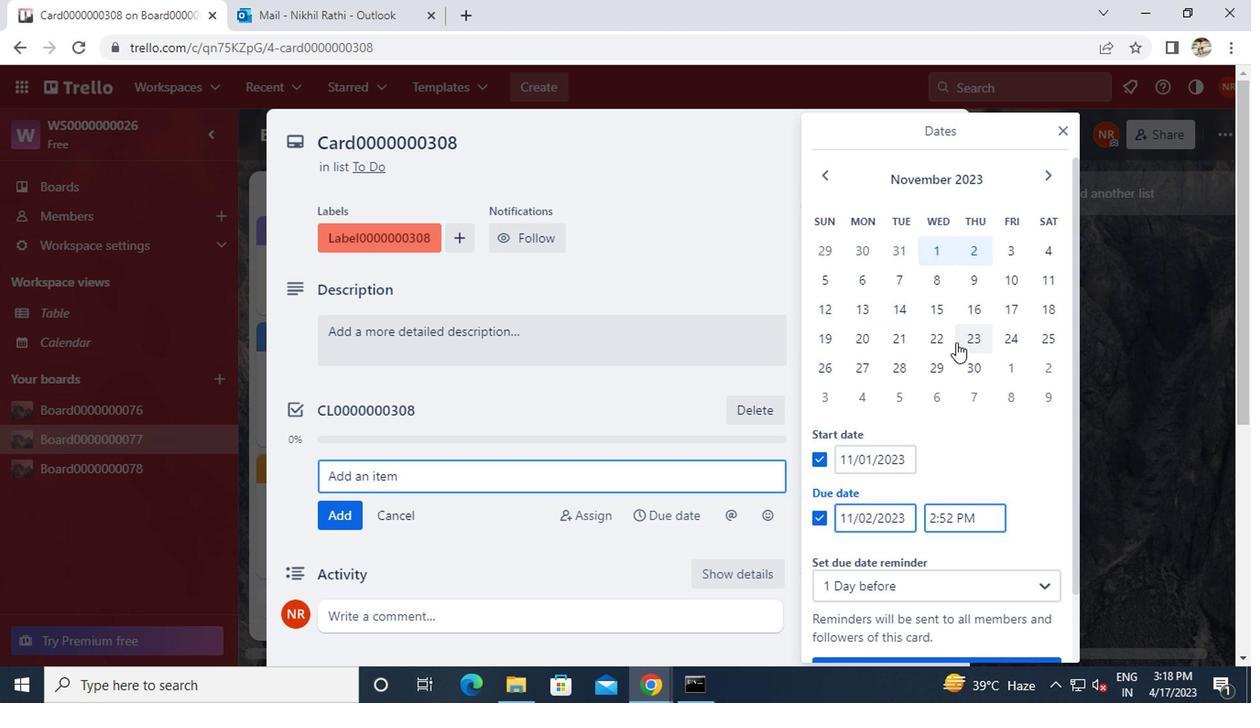 
Action: Mouse pressed left at (965, 362)
Screenshot: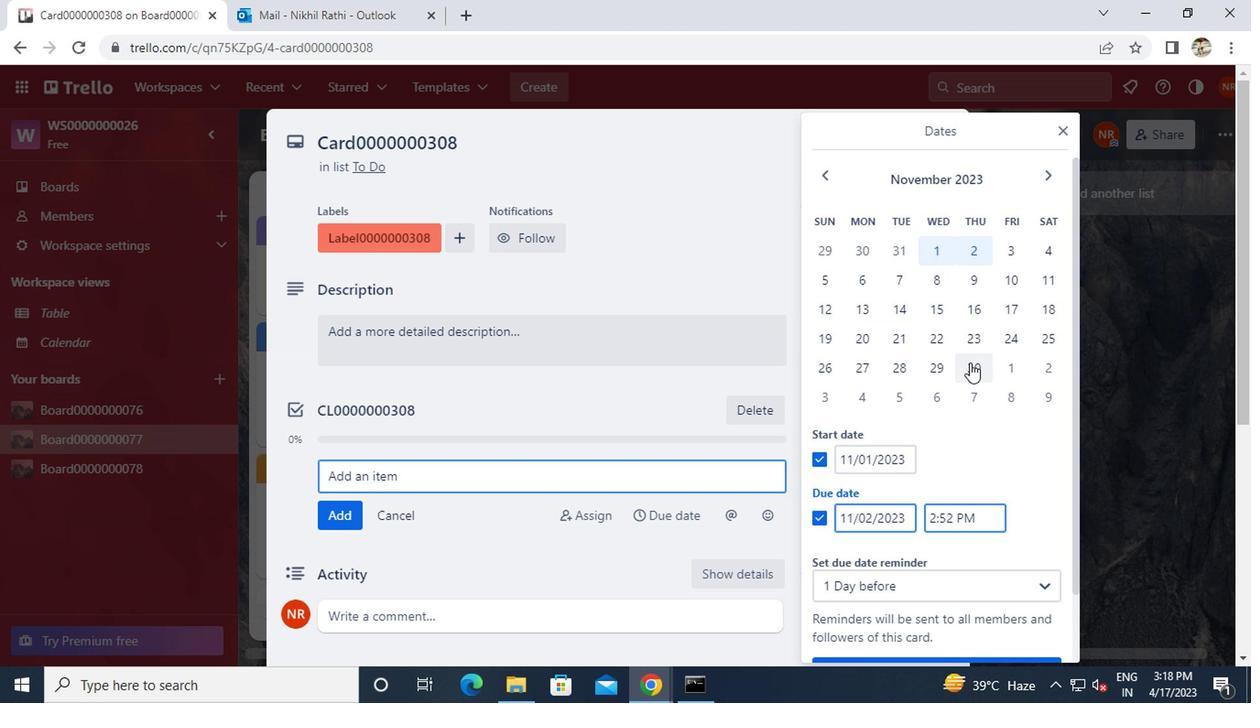 
Action: Mouse moved to (912, 401)
Screenshot: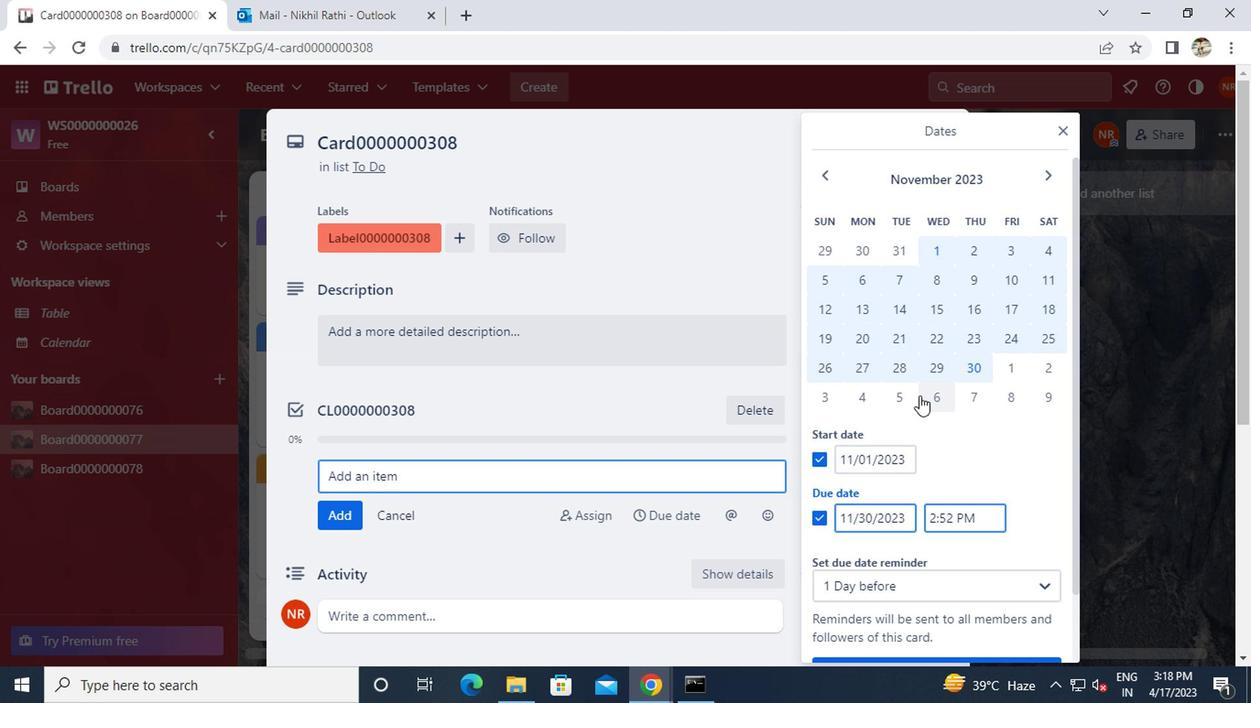 
Action: Mouse scrolled (912, 400) with delta (0, 0)
Screenshot: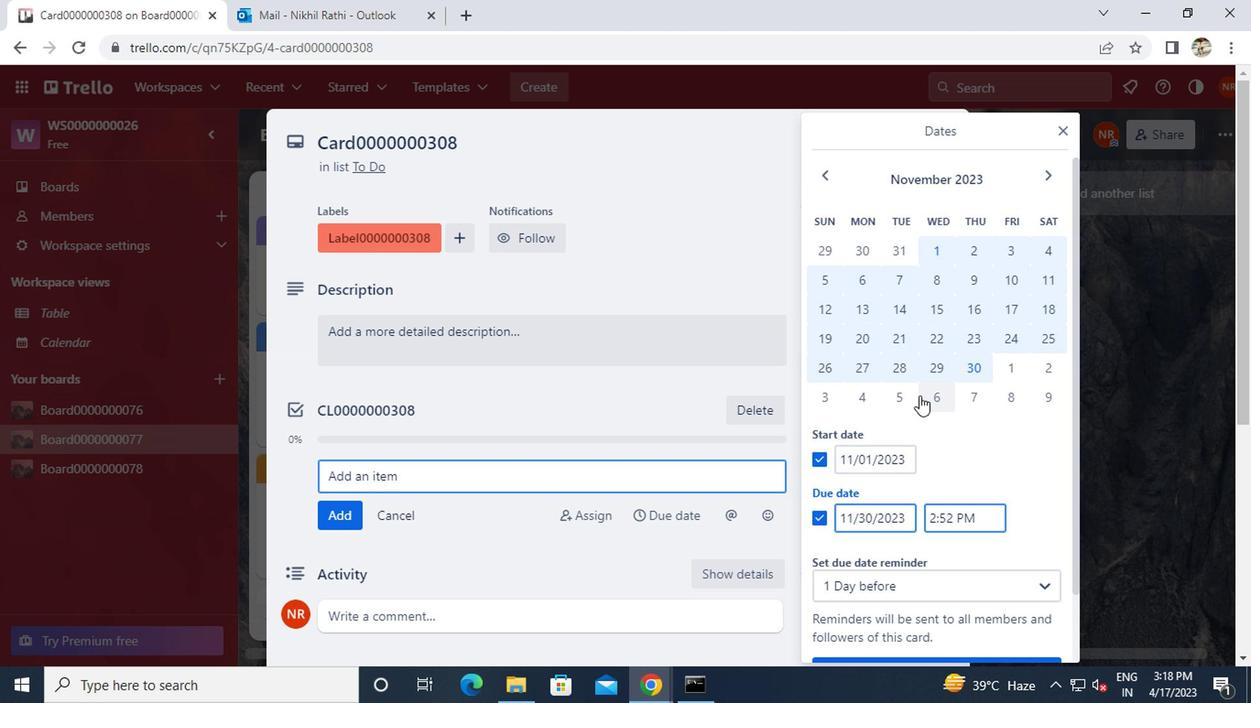 
Action: Mouse scrolled (912, 400) with delta (0, 0)
Screenshot: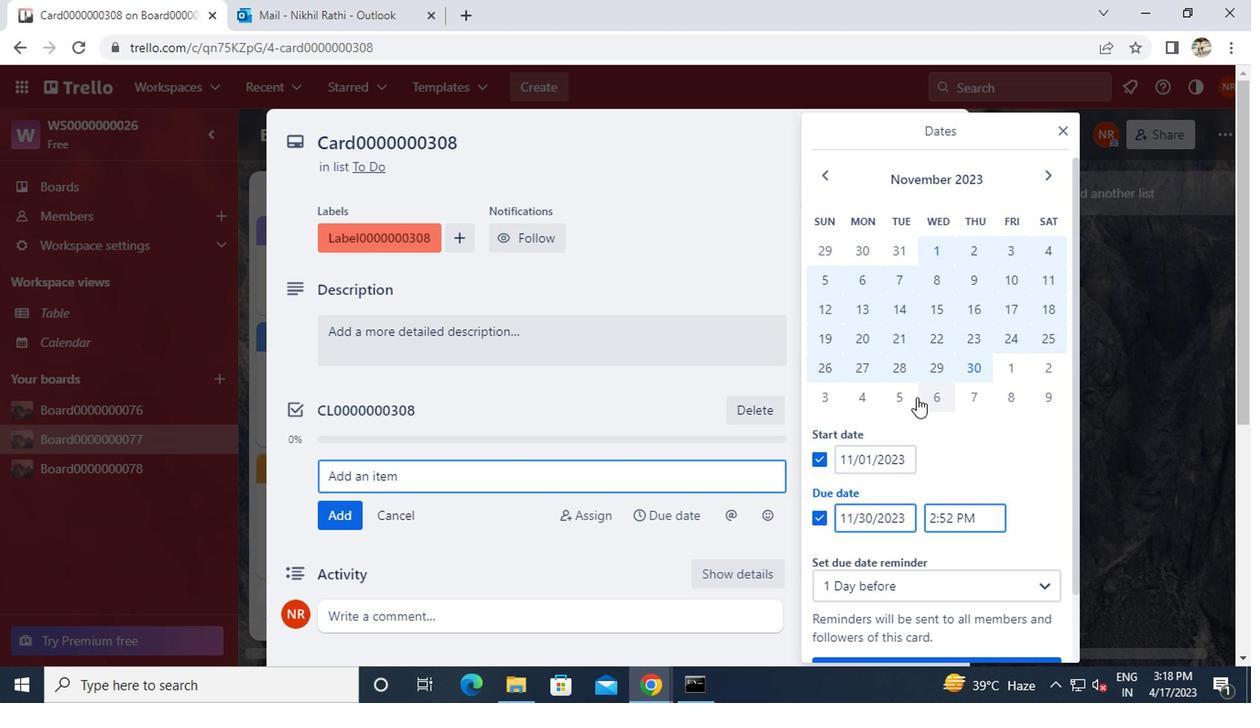 
Action: Mouse scrolled (912, 400) with delta (0, 0)
Screenshot: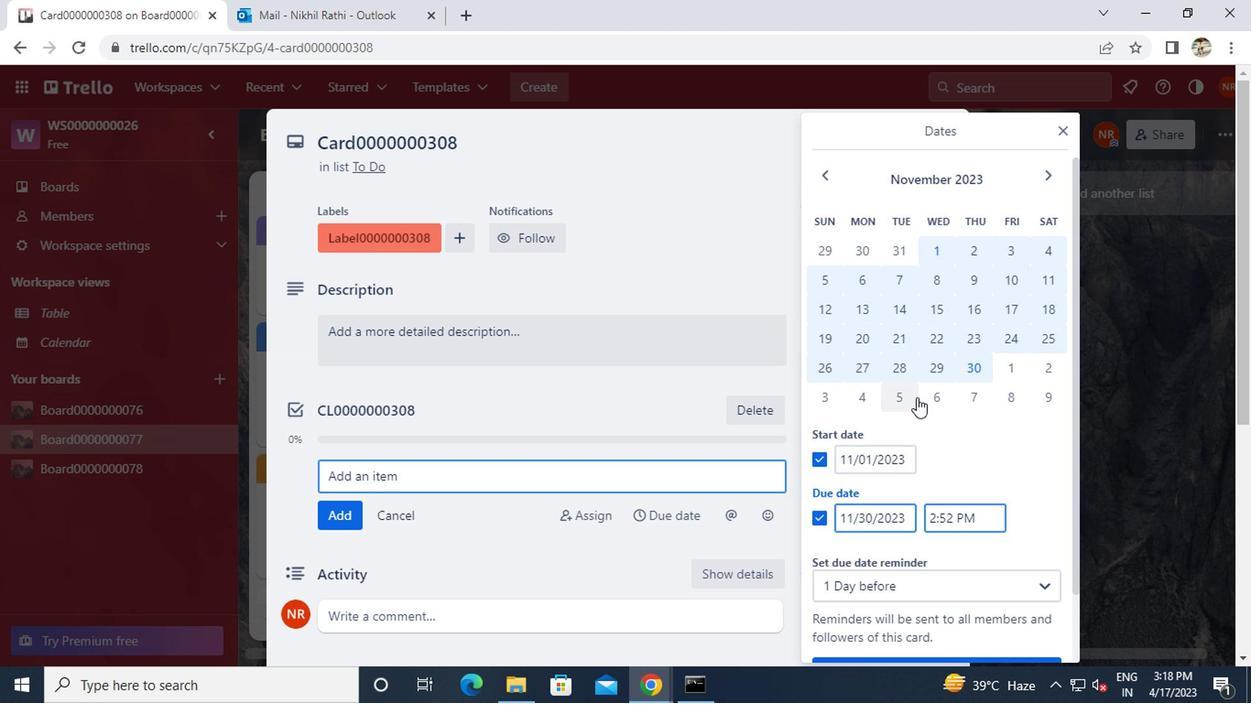 
Action: Mouse moved to (876, 593)
Screenshot: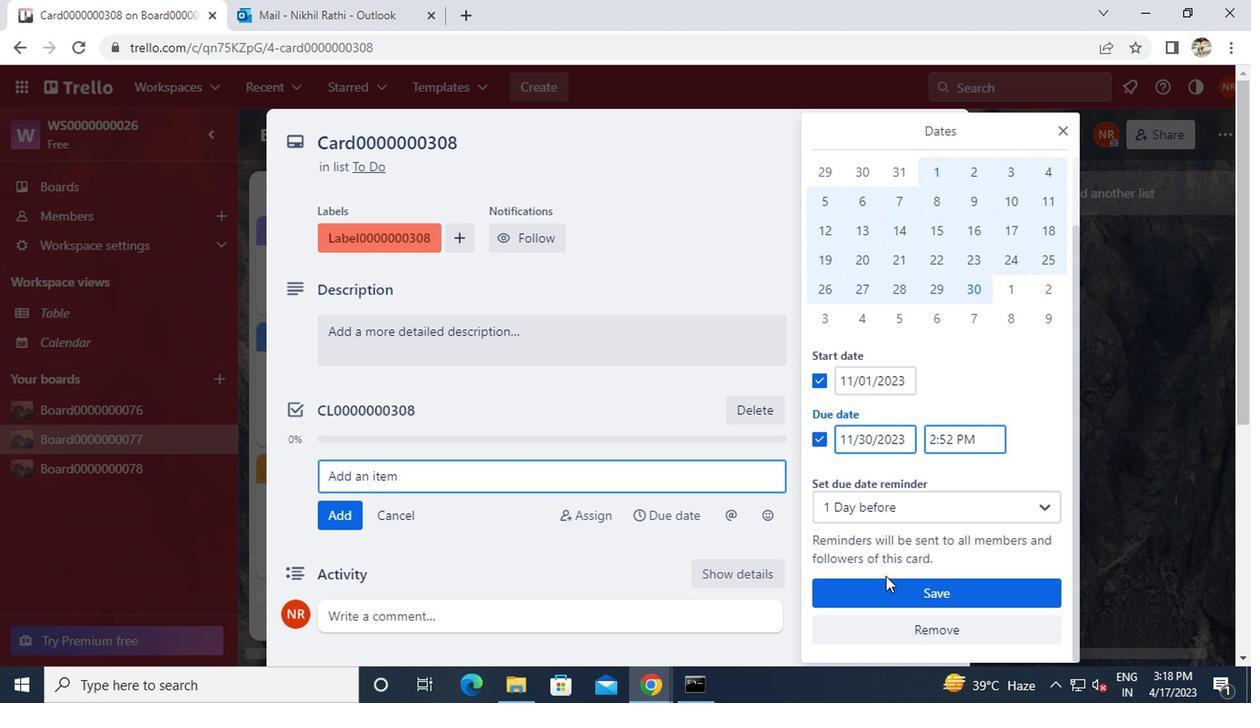 
Action: Mouse pressed left at (876, 593)
Screenshot: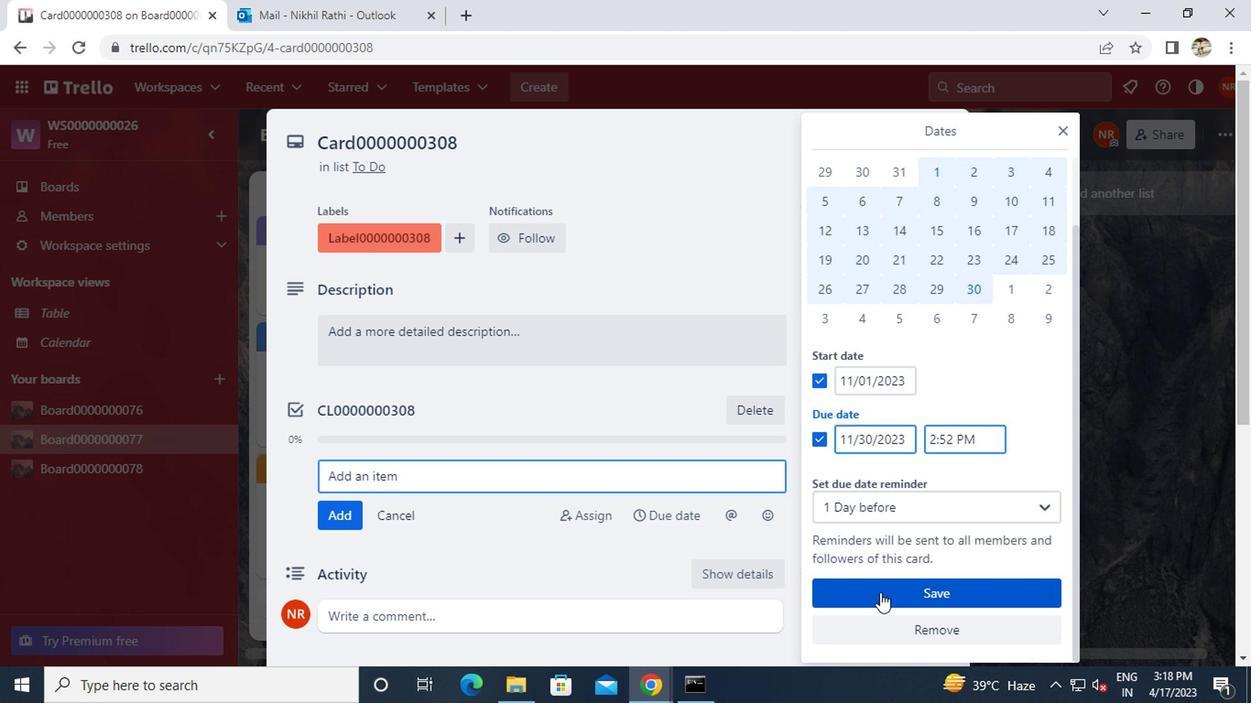 
